 Task: Look for space in Iwo, Nigeria from 7th July, 2023 to 14th July, 2023 for 1 adult in price range Rs.6000 to Rs.14000. Place can be shared room with 1  bedroom having 1 bed and 1 bathroom. Property type can be house, flat, guest house, hotel. Amenities needed are: wifi. Booking option can be shelf check-in. Required host language is English.
Action: Mouse pressed left at (527, 131)
Screenshot: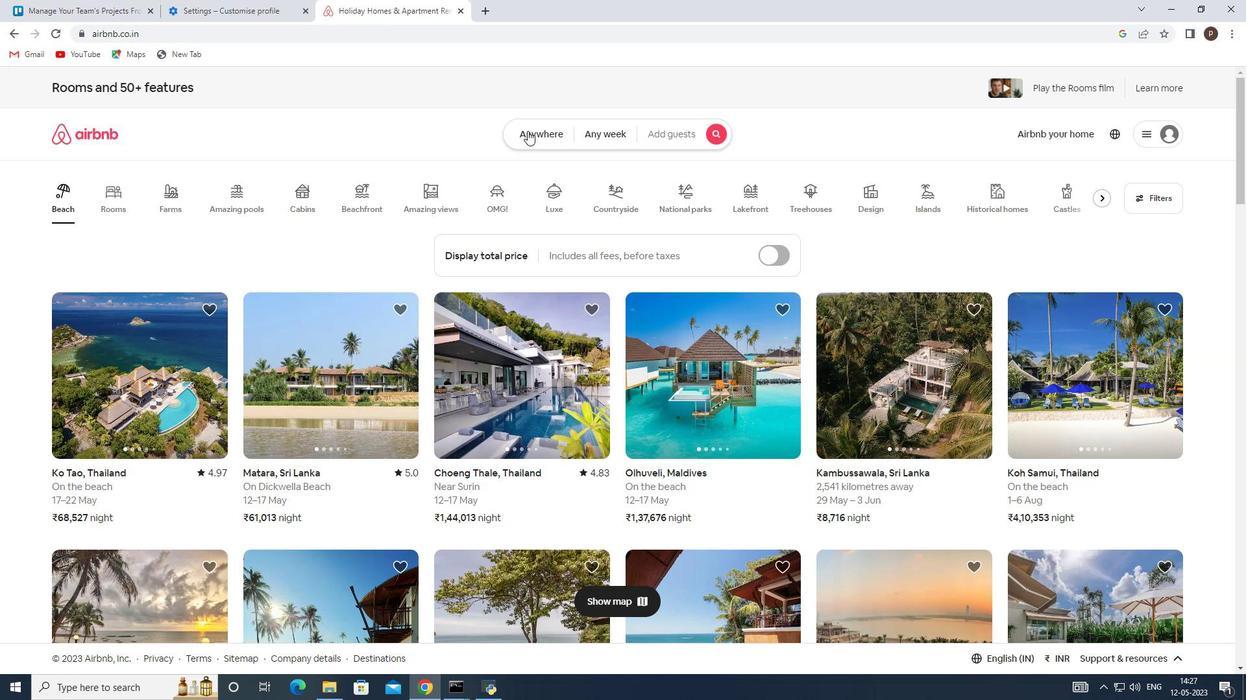 
Action: Mouse moved to (393, 186)
Screenshot: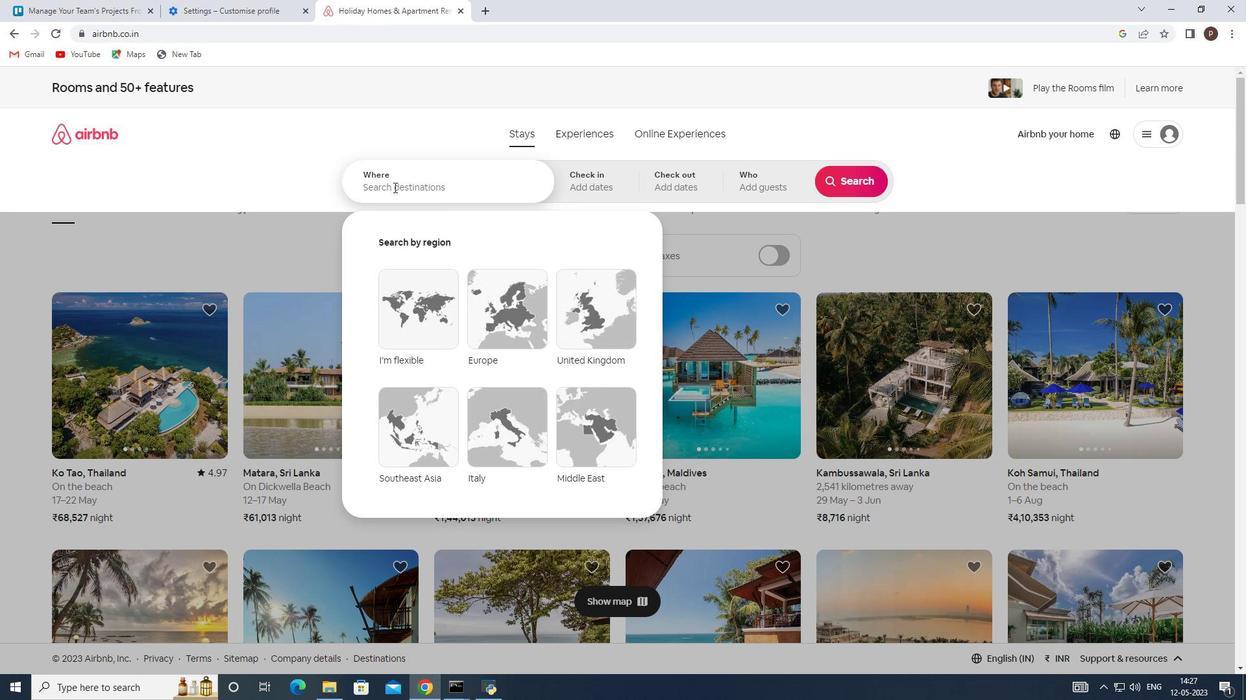 
Action: Mouse pressed left at (393, 186)
Screenshot: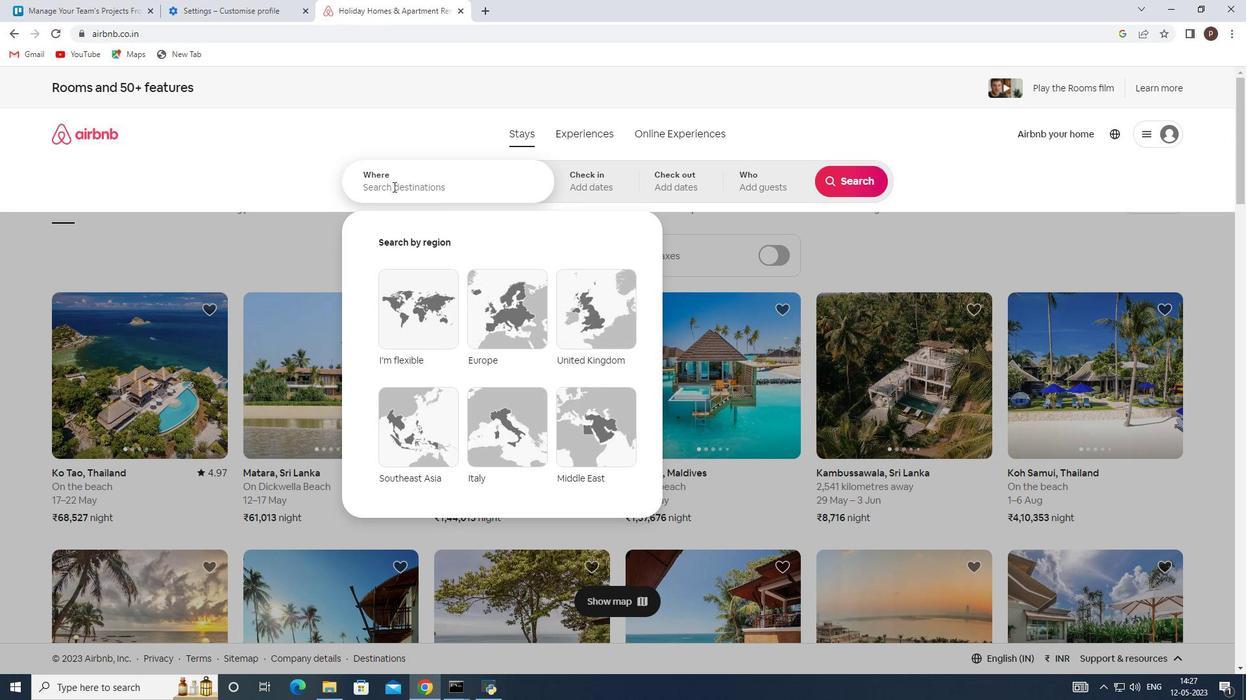 
Action: Key pressed <Key.caps_lock>I<Key.caps_lock>wo,<Key.space><Key.caps_lock>N<Key.caps_lock>igeria
Screenshot: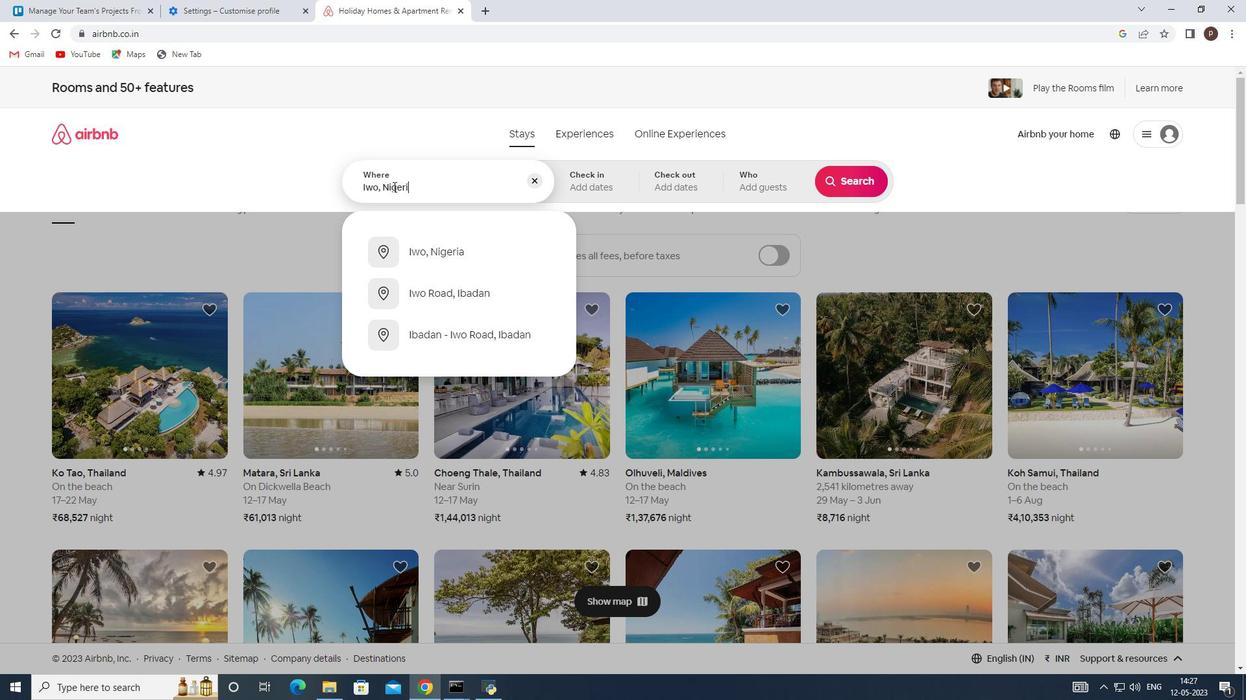
Action: Mouse moved to (451, 251)
Screenshot: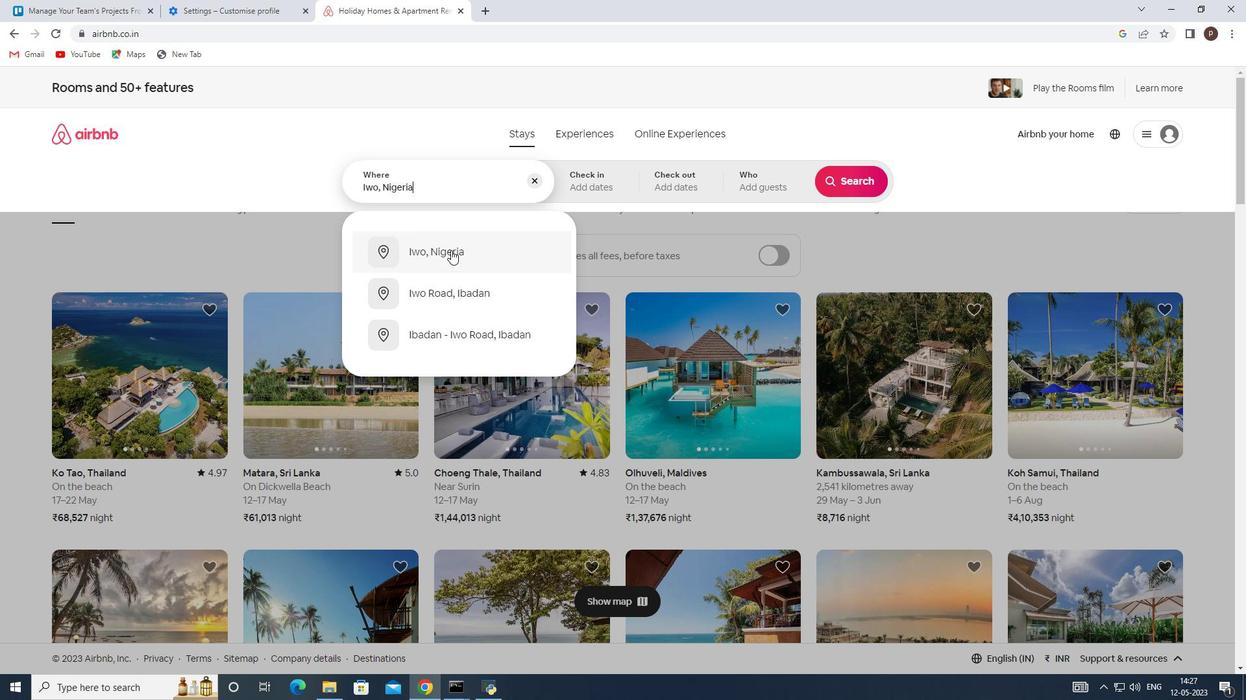 
Action: Mouse pressed left at (451, 251)
Screenshot: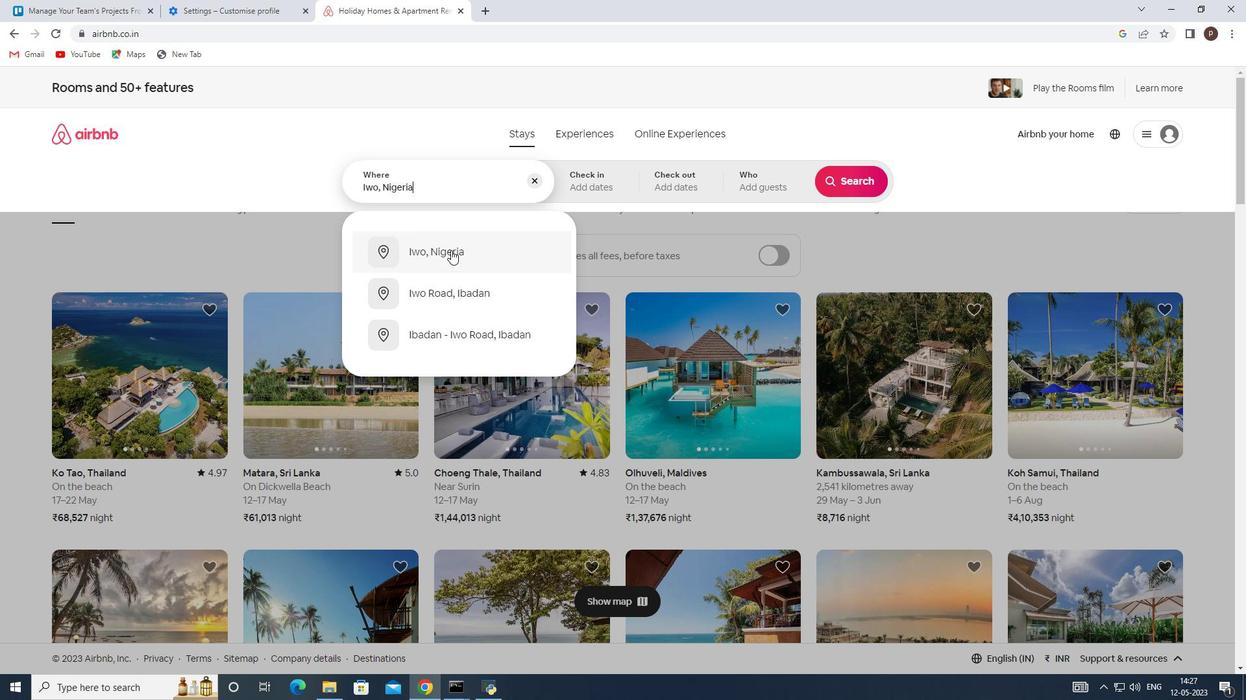 
Action: Mouse moved to (850, 286)
Screenshot: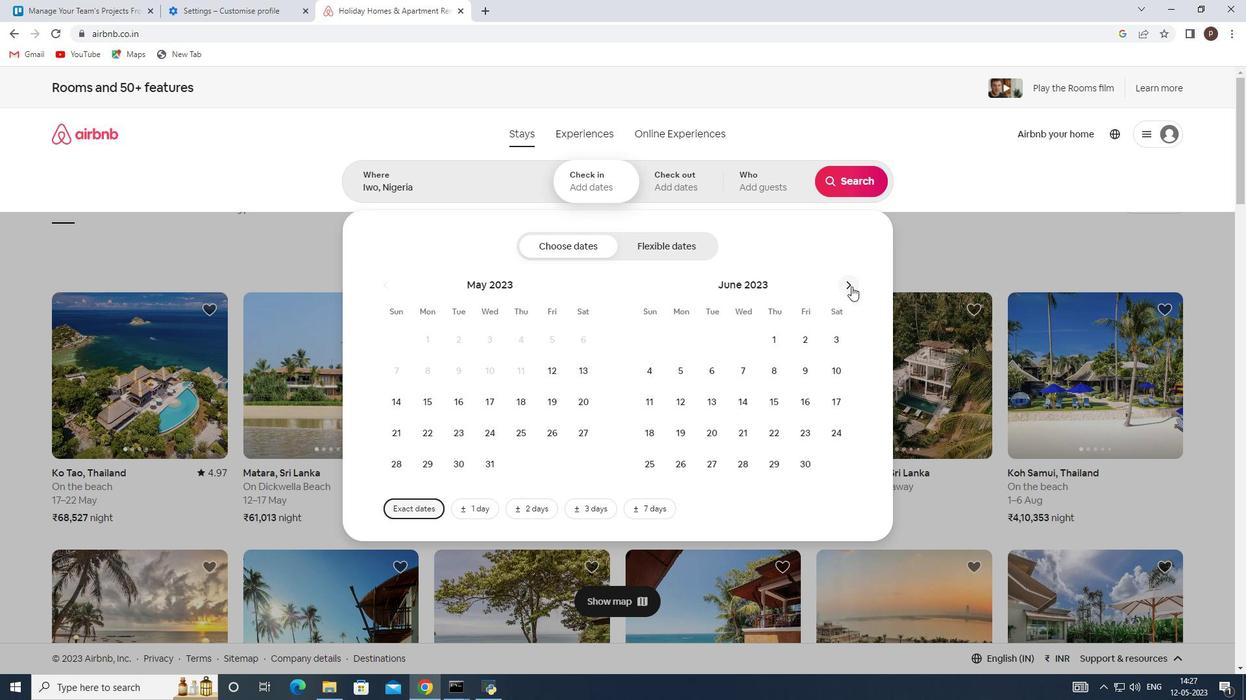 
Action: Mouse pressed left at (850, 286)
Screenshot: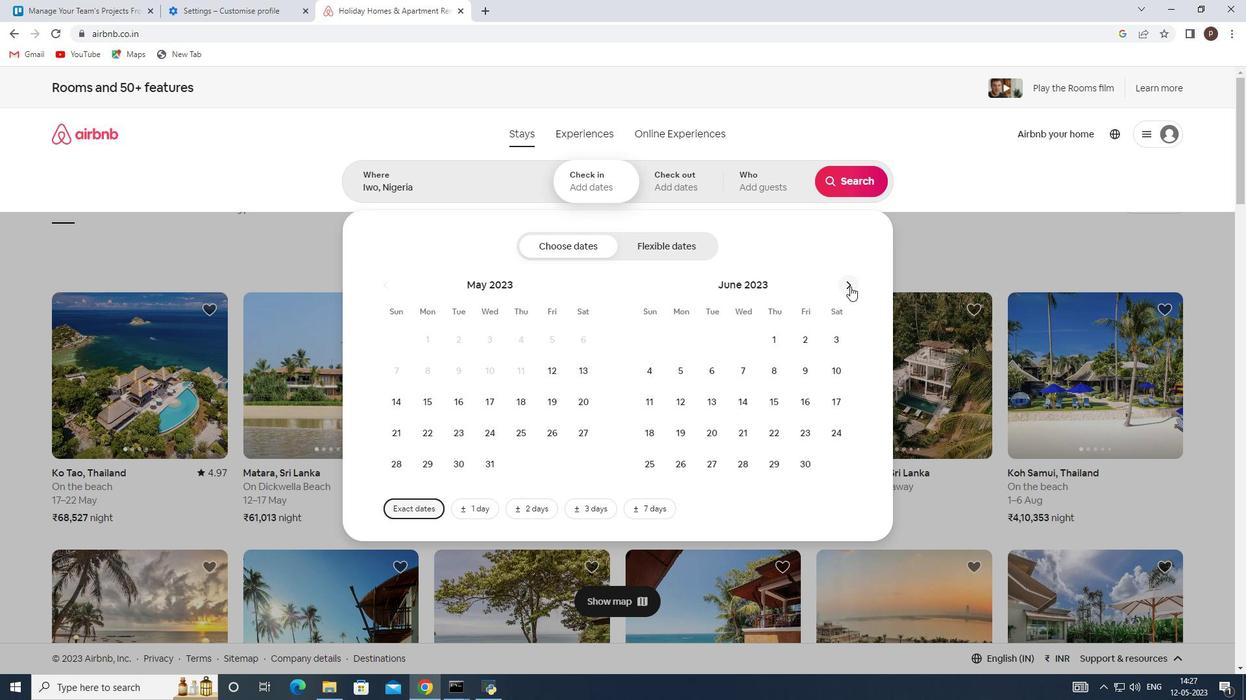 
Action: Mouse moved to (808, 365)
Screenshot: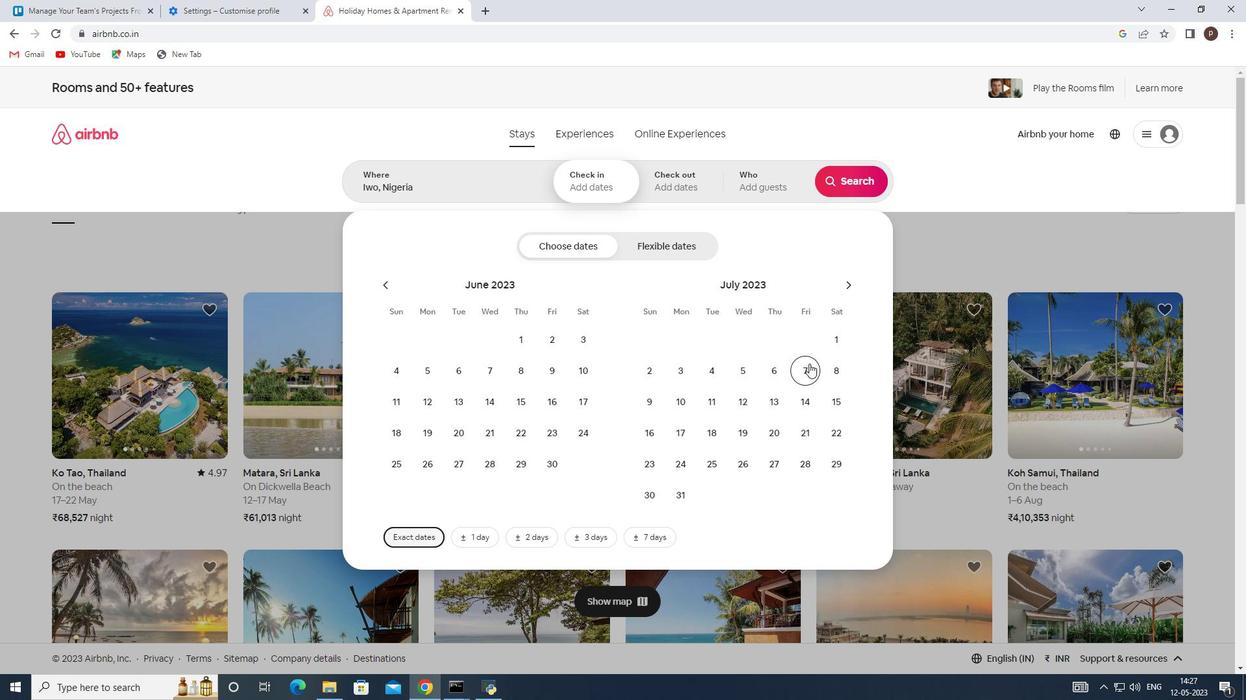 
Action: Mouse pressed left at (808, 365)
Screenshot: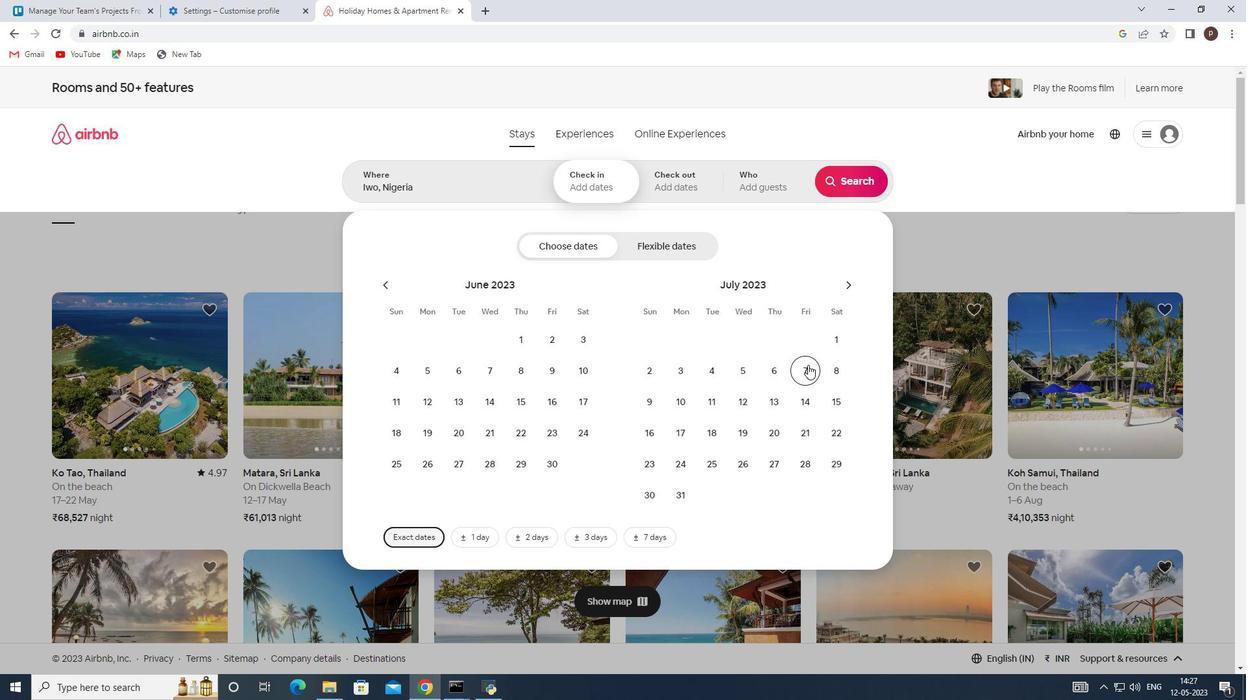 
Action: Mouse moved to (809, 398)
Screenshot: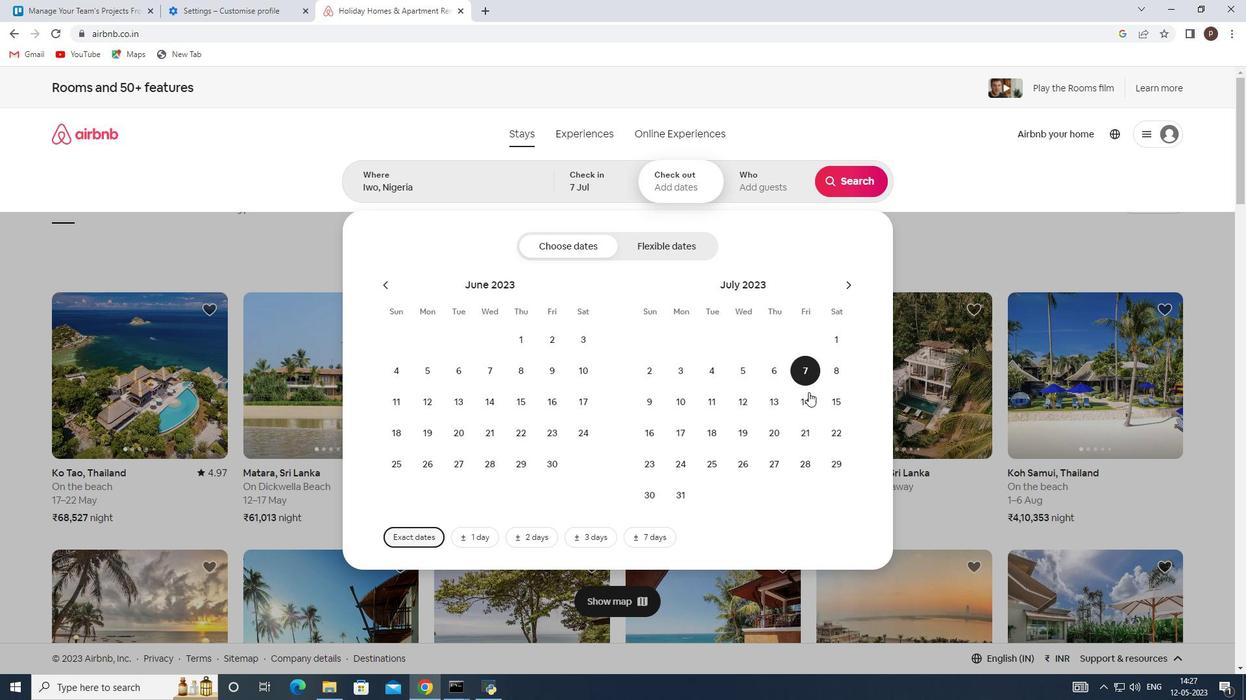 
Action: Mouse pressed left at (809, 398)
Screenshot: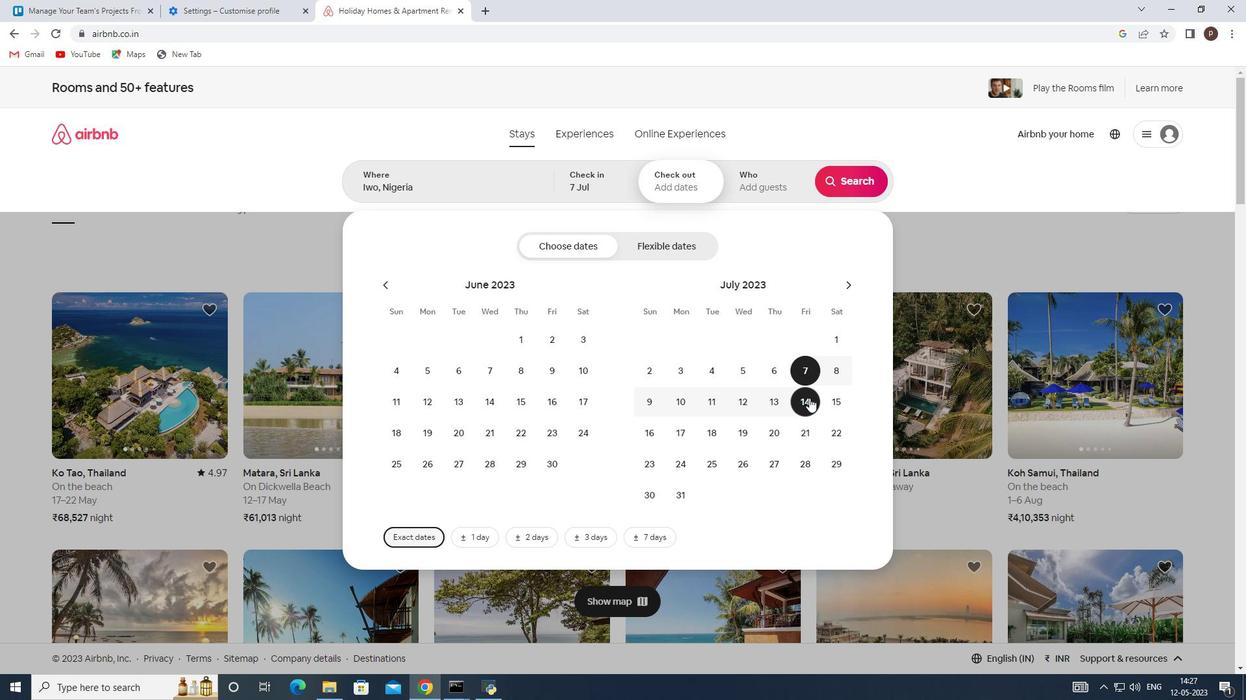 
Action: Mouse moved to (761, 190)
Screenshot: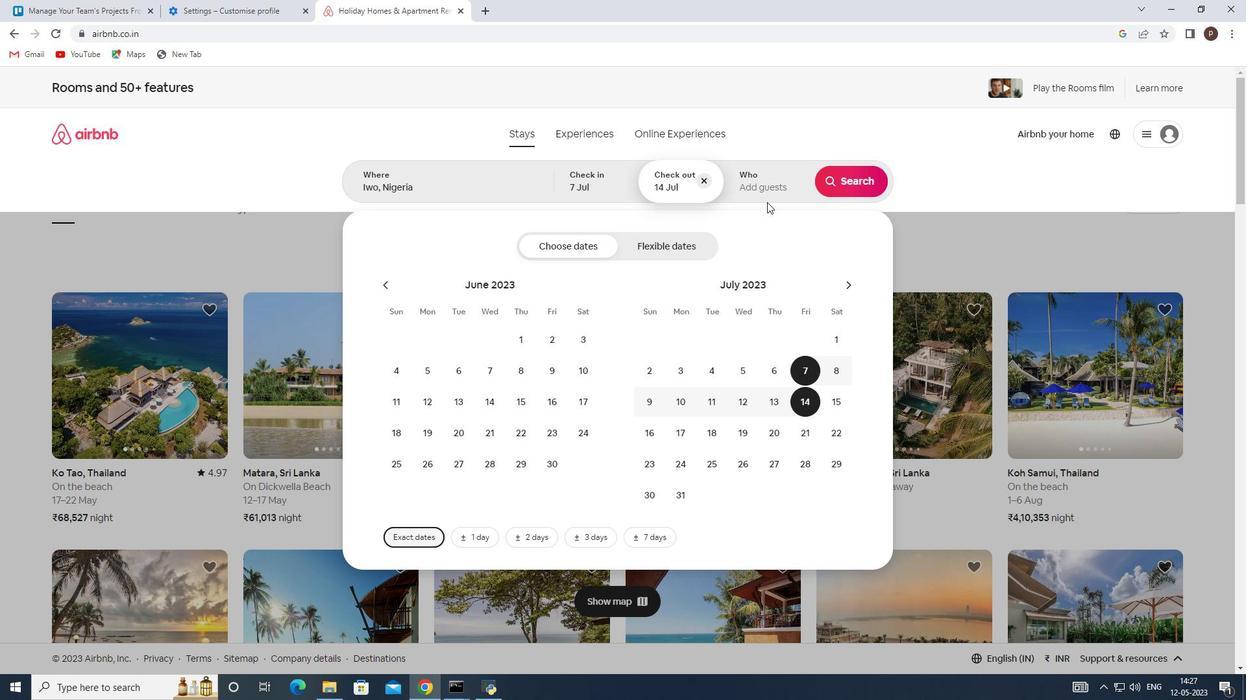 
Action: Mouse pressed left at (761, 190)
Screenshot: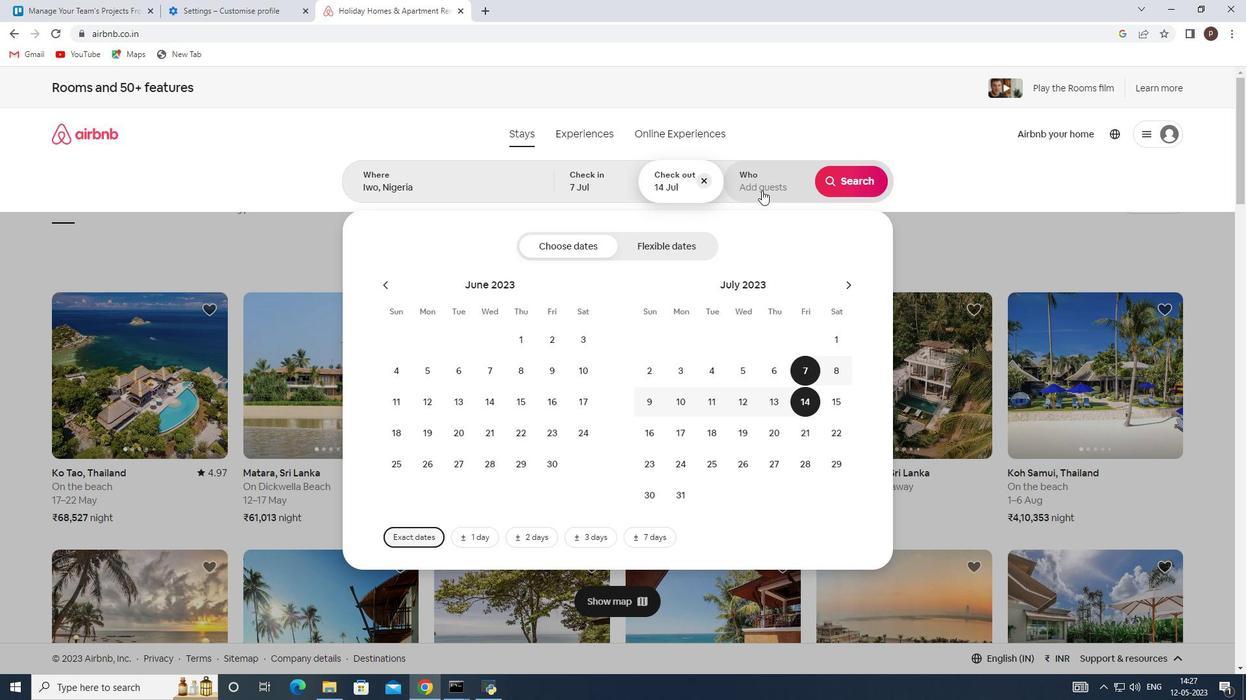 
Action: Mouse moved to (858, 250)
Screenshot: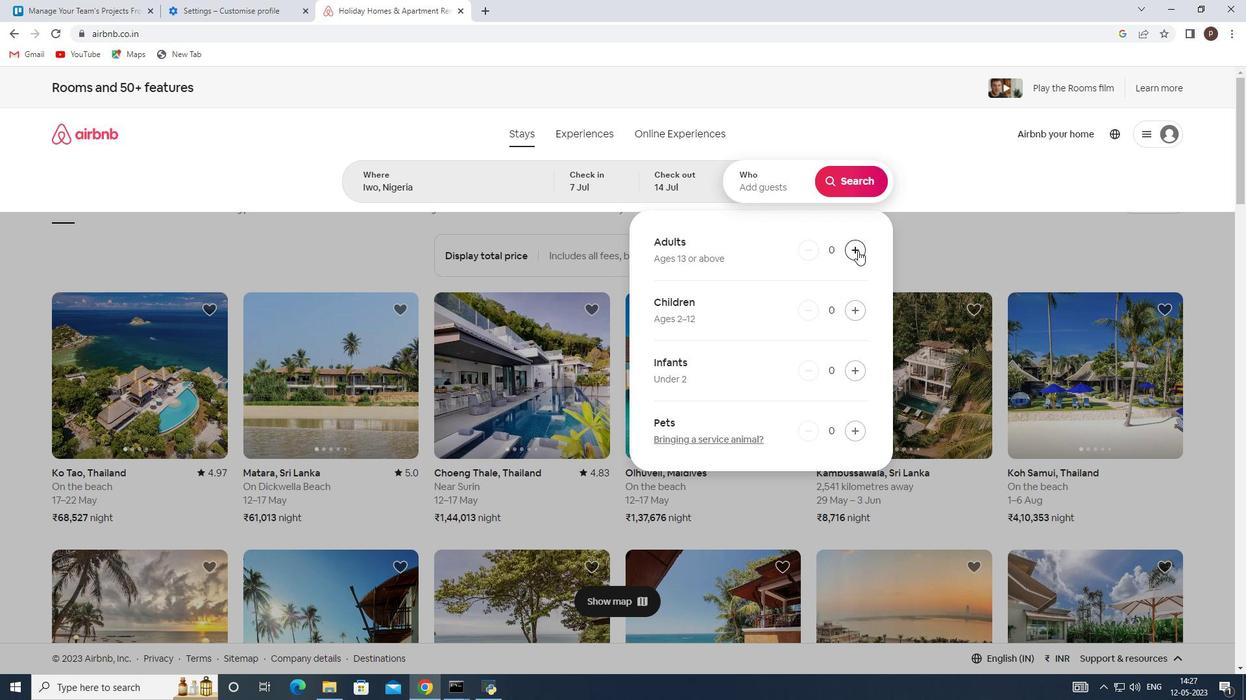
Action: Mouse pressed left at (858, 250)
Screenshot: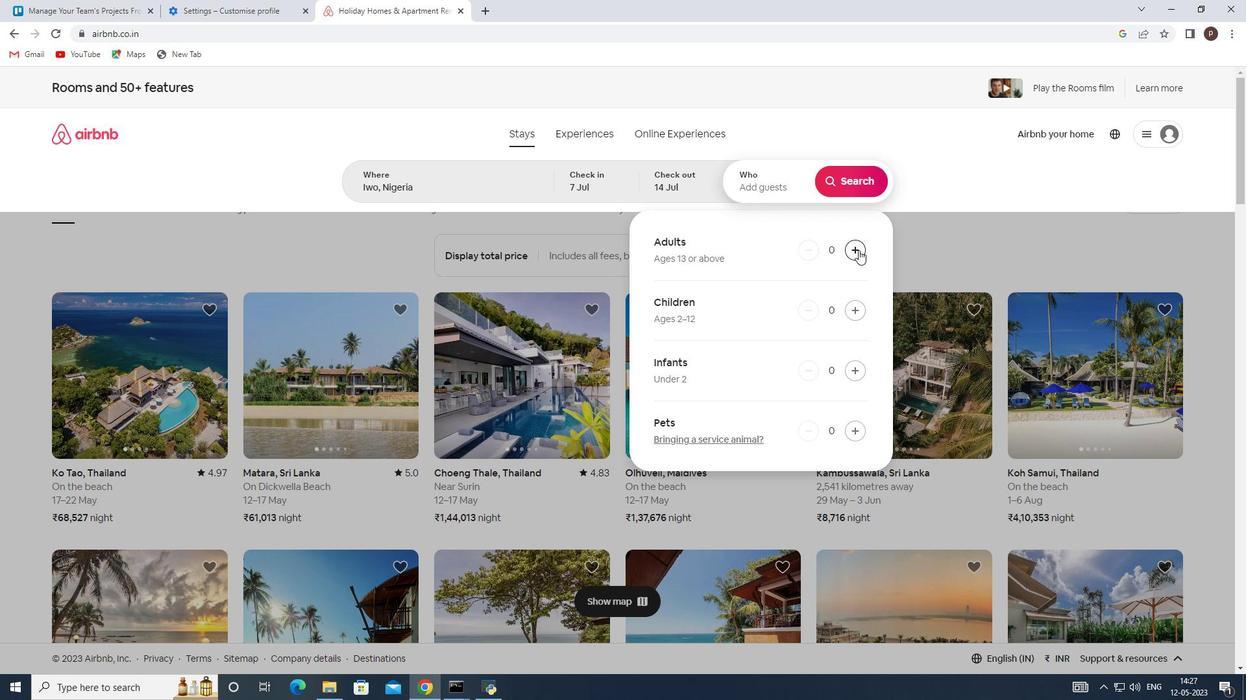 
Action: Mouse moved to (847, 176)
Screenshot: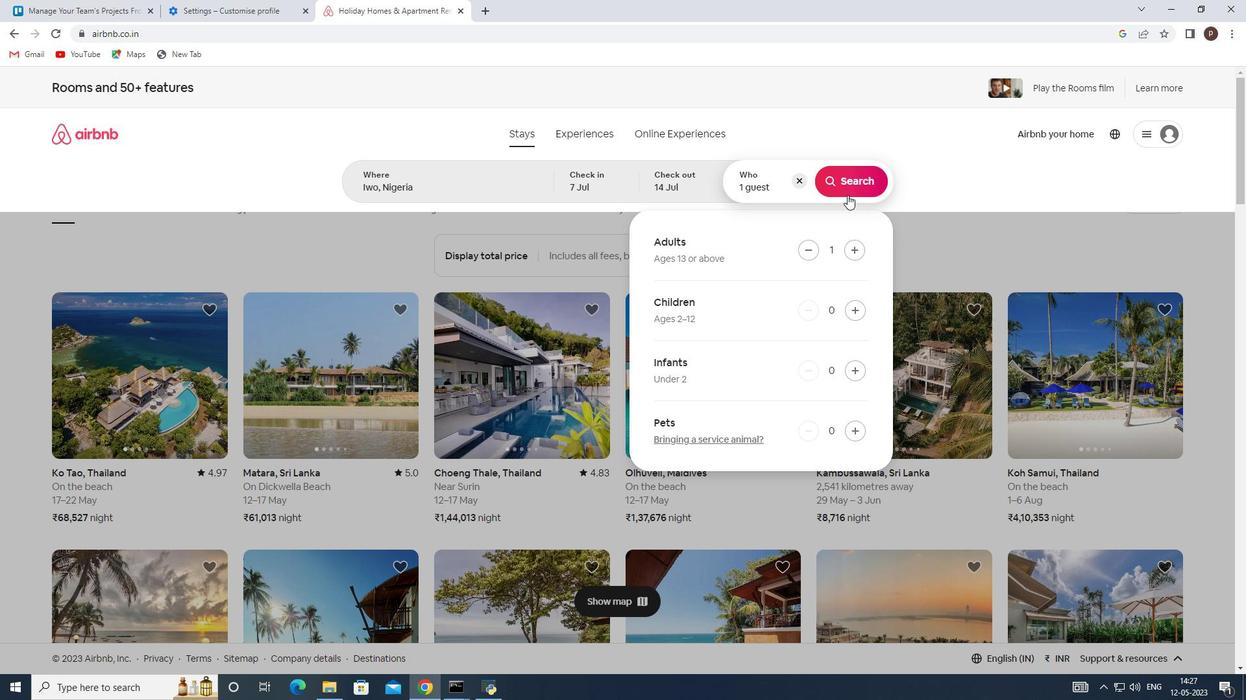 
Action: Mouse pressed left at (847, 176)
Screenshot: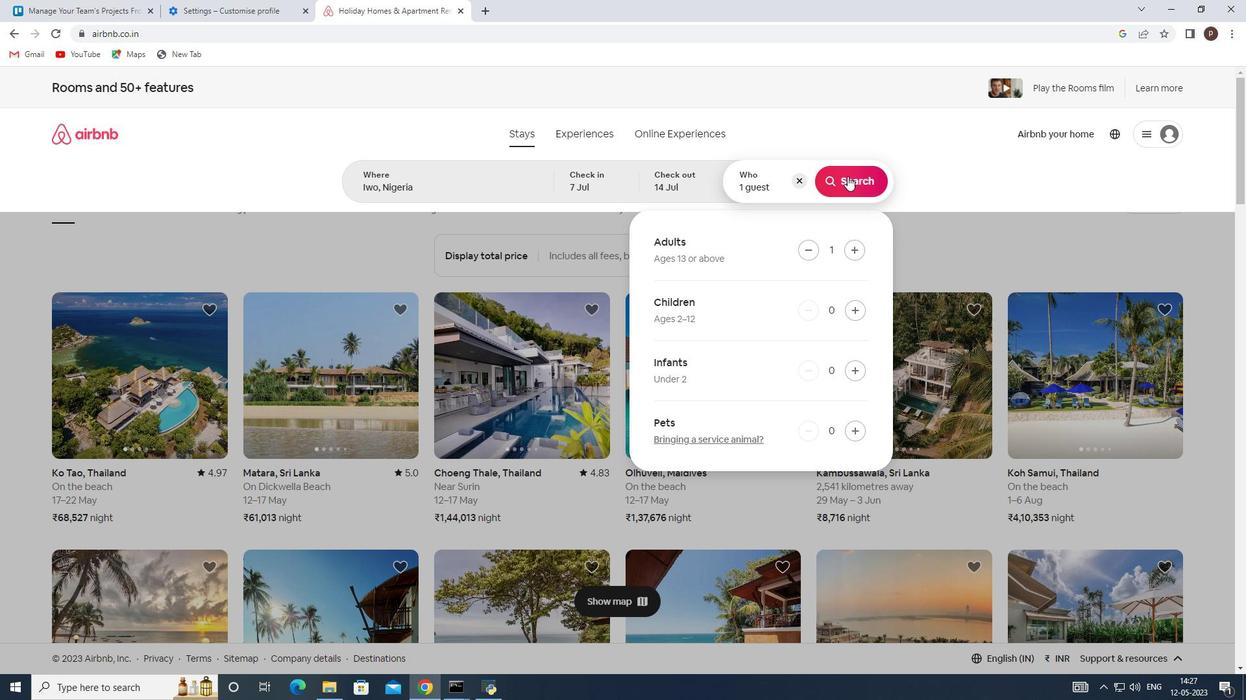 
Action: Mouse moved to (1176, 142)
Screenshot: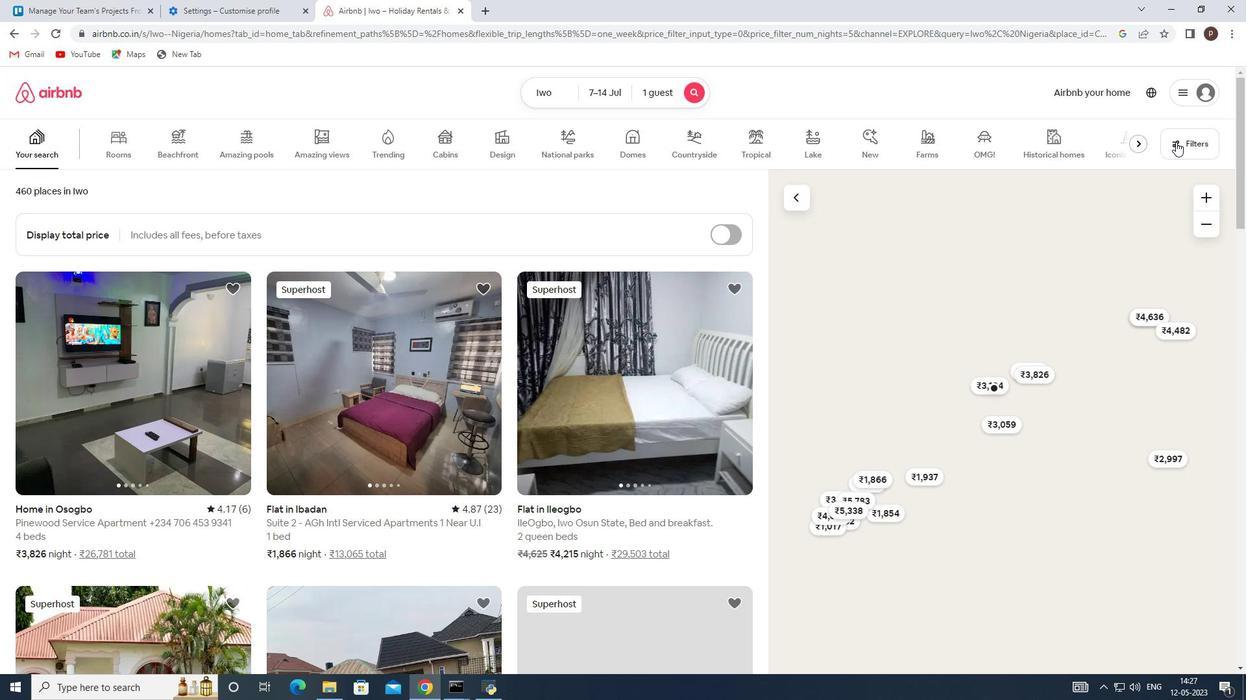 
Action: Mouse pressed left at (1176, 142)
Screenshot: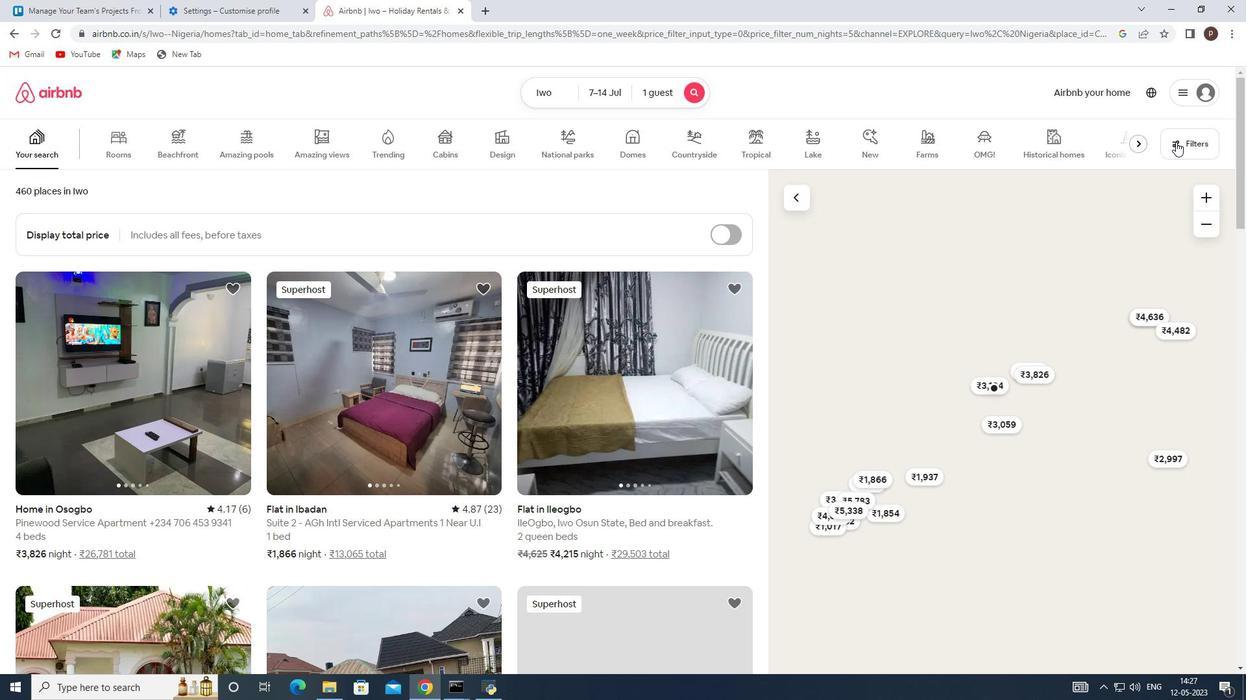 
Action: Mouse moved to (427, 466)
Screenshot: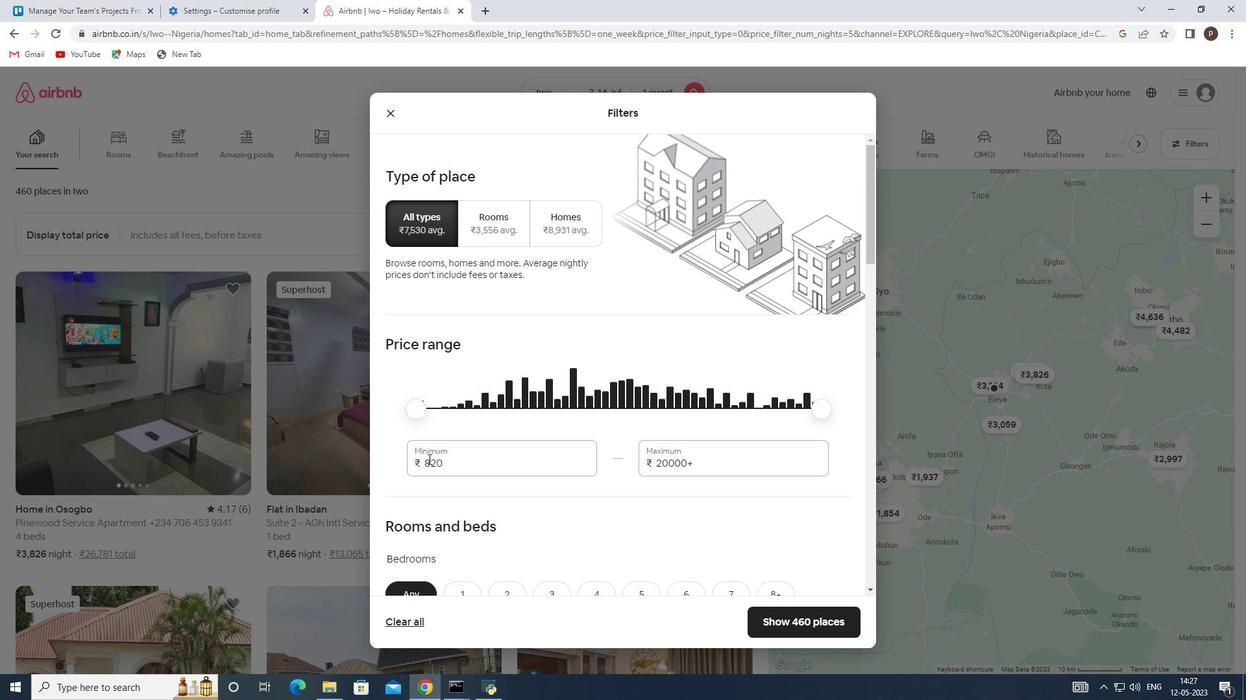 
Action: Mouse pressed left at (427, 466)
Screenshot: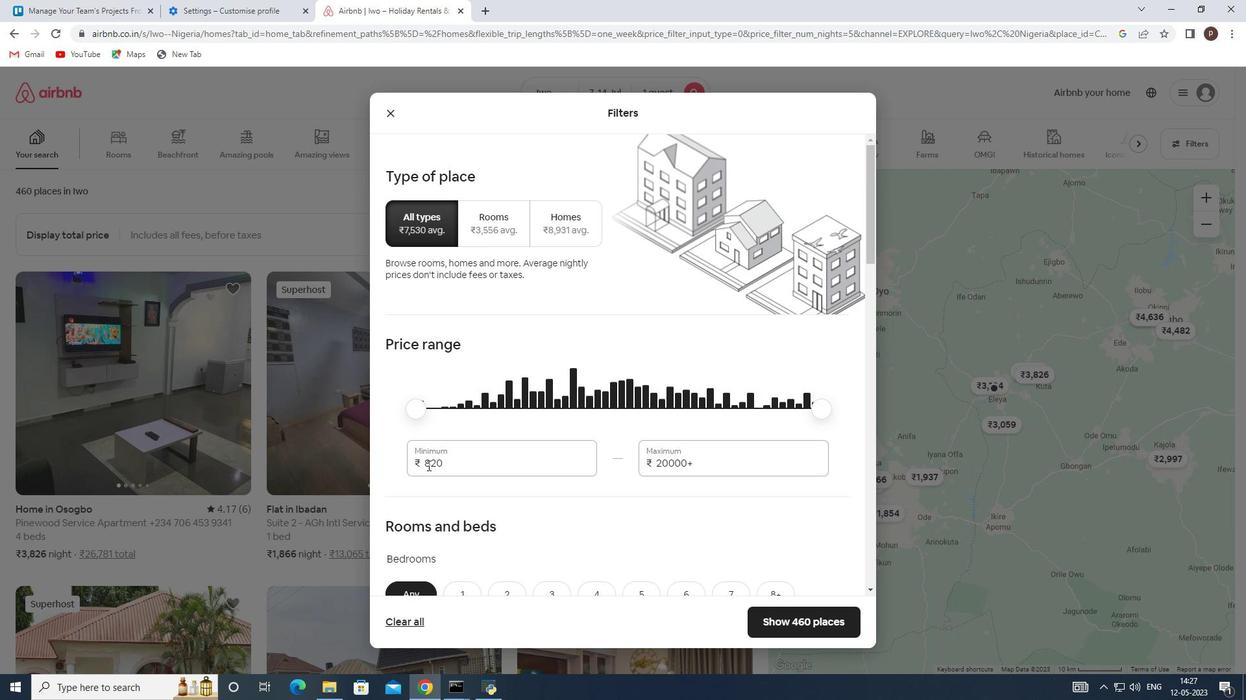 
Action: Mouse pressed left at (427, 466)
Screenshot: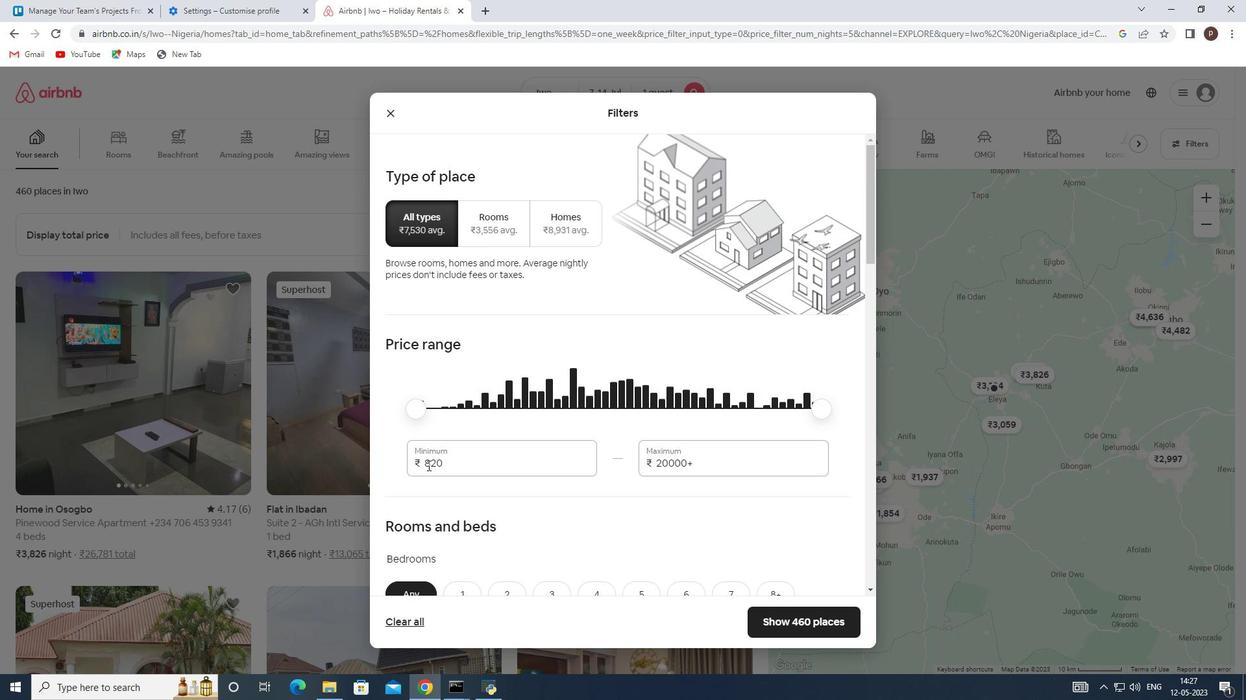 
Action: Key pressed 6000<Key.tab>14000
Screenshot: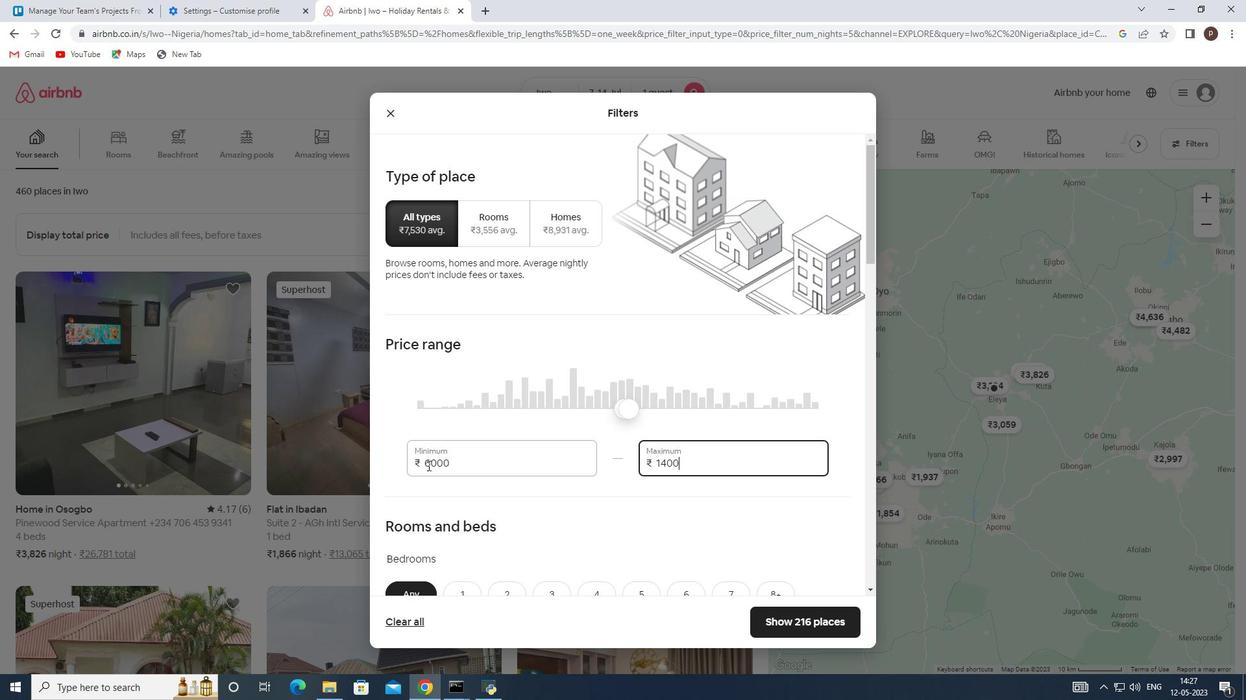 
Action: Mouse scrolled (427, 465) with delta (0, 0)
Screenshot: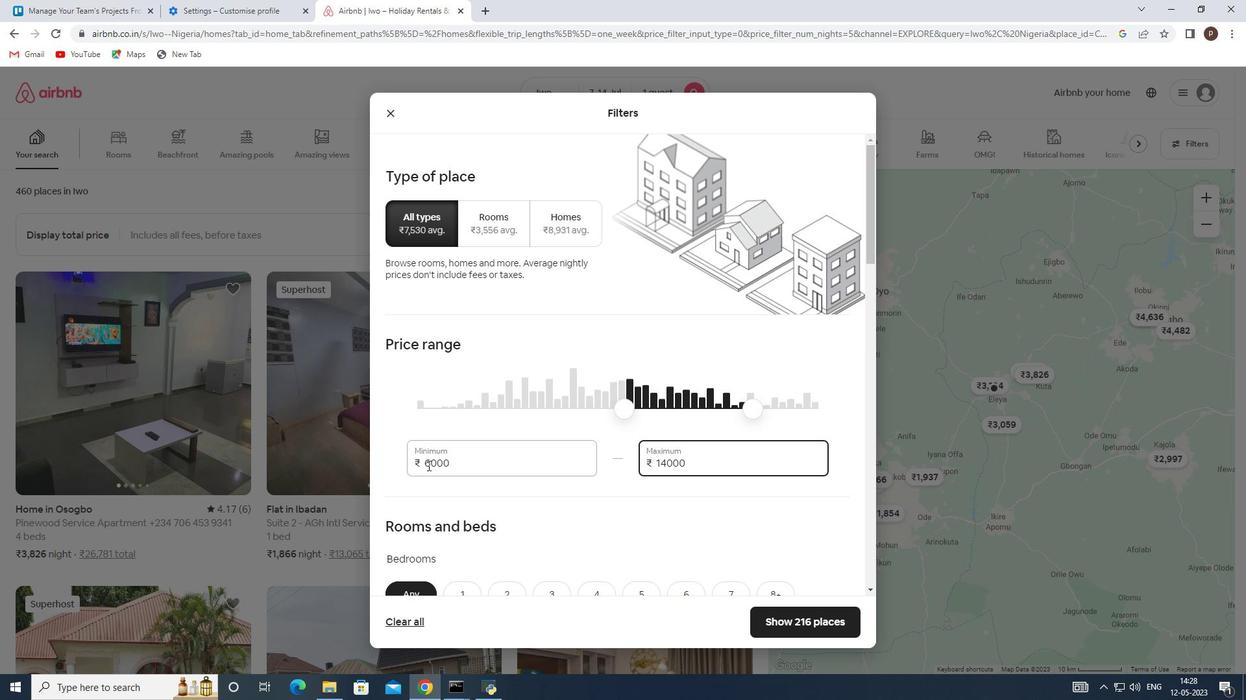 
Action: Mouse moved to (438, 474)
Screenshot: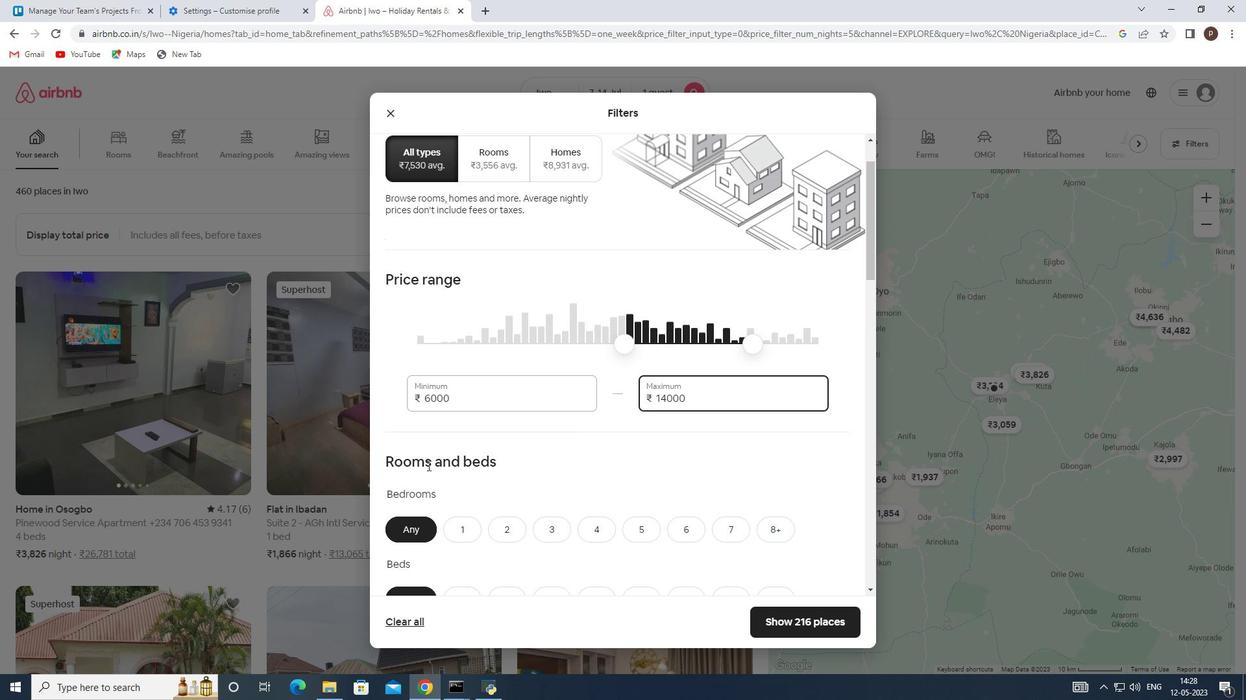 
Action: Mouse scrolled (438, 473) with delta (0, 0)
Screenshot: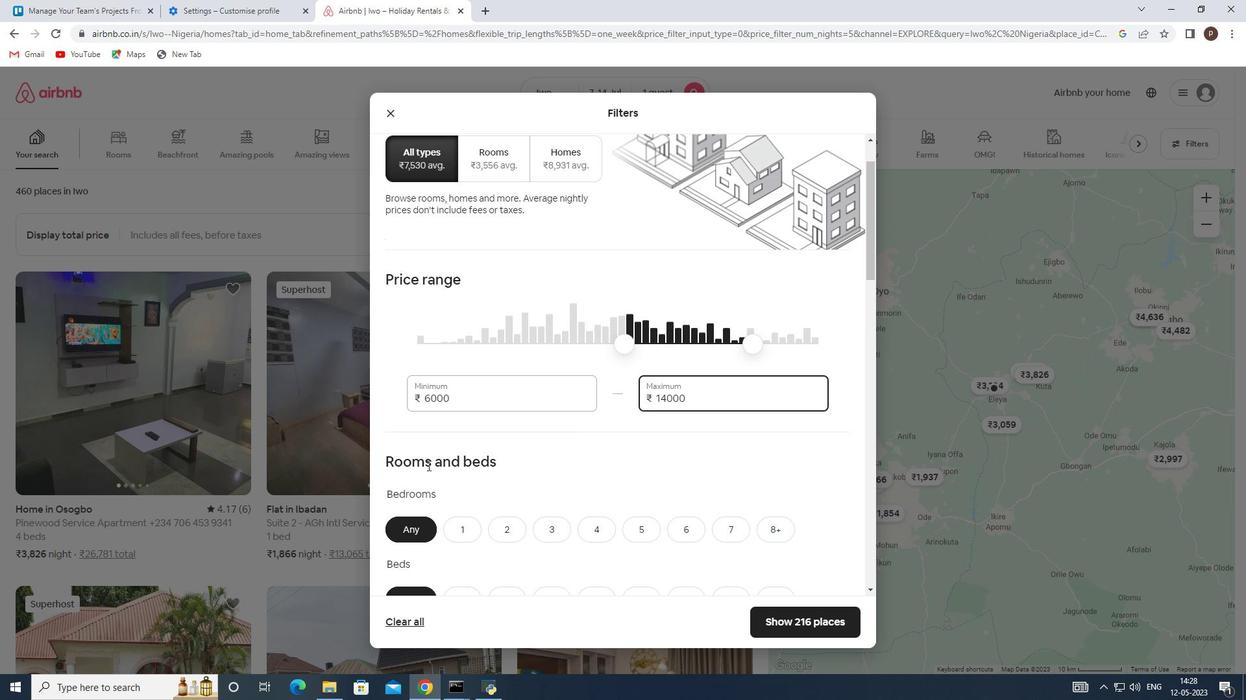 
Action: Mouse scrolled (438, 473) with delta (0, 0)
Screenshot: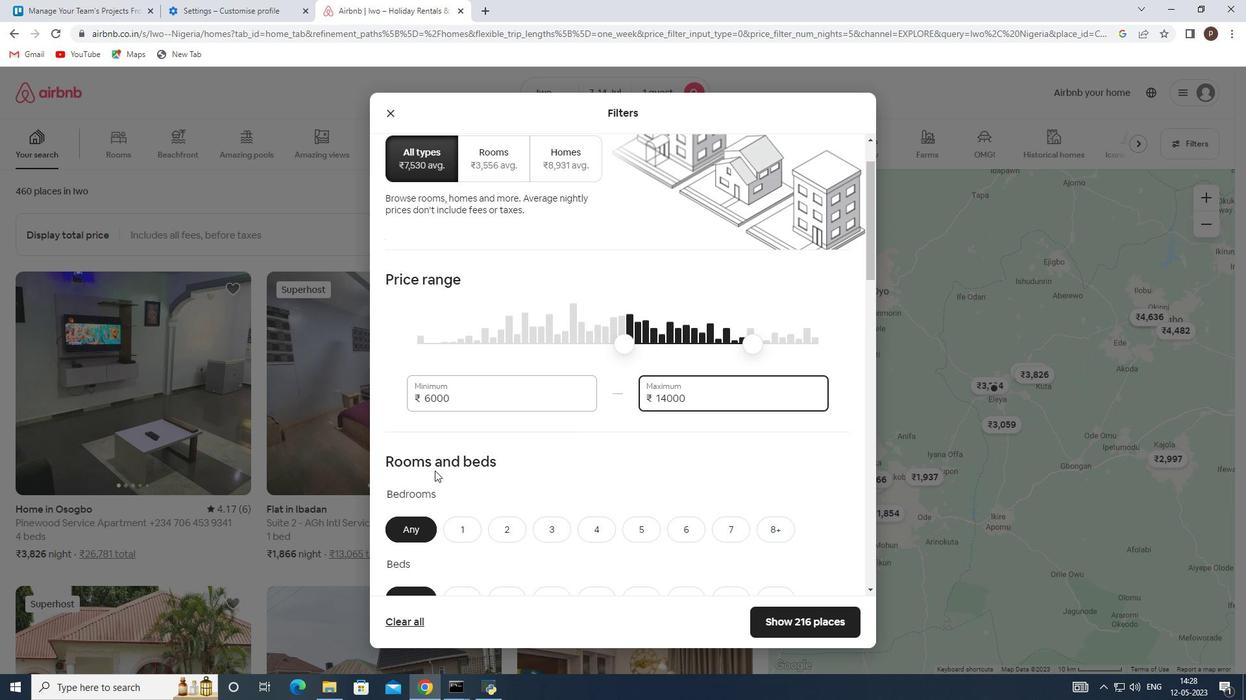 
Action: Mouse scrolled (438, 473) with delta (0, 0)
Screenshot: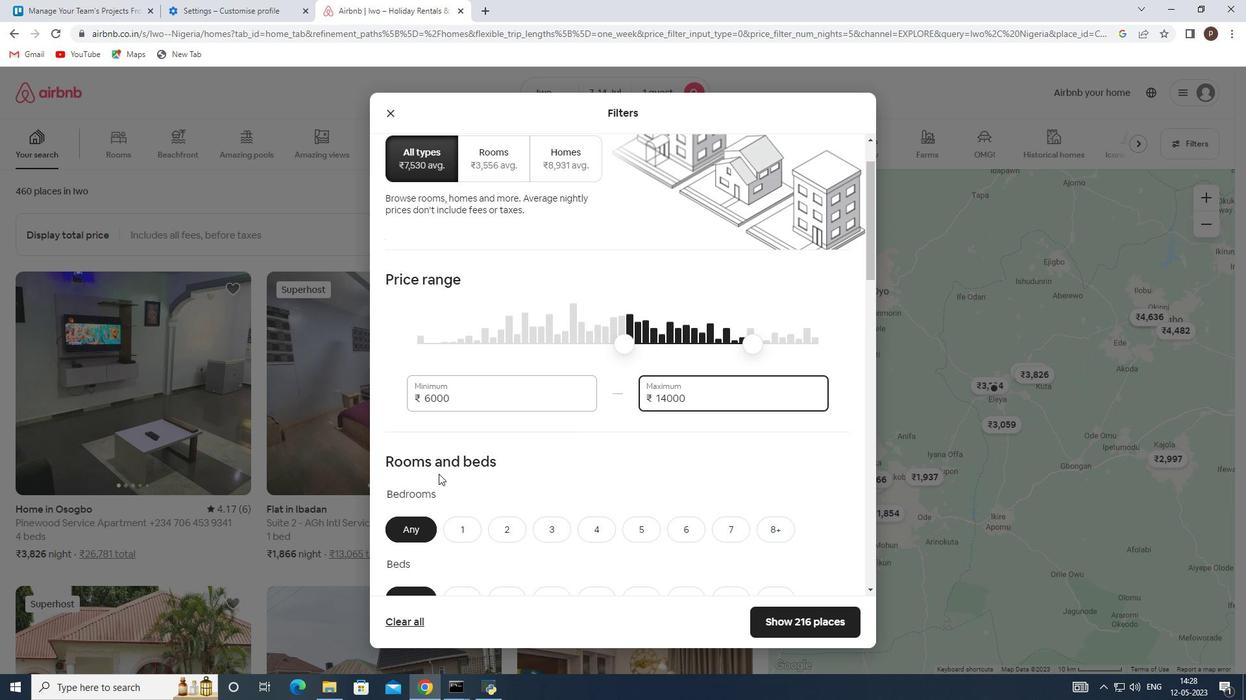 
Action: Mouse moved to (465, 340)
Screenshot: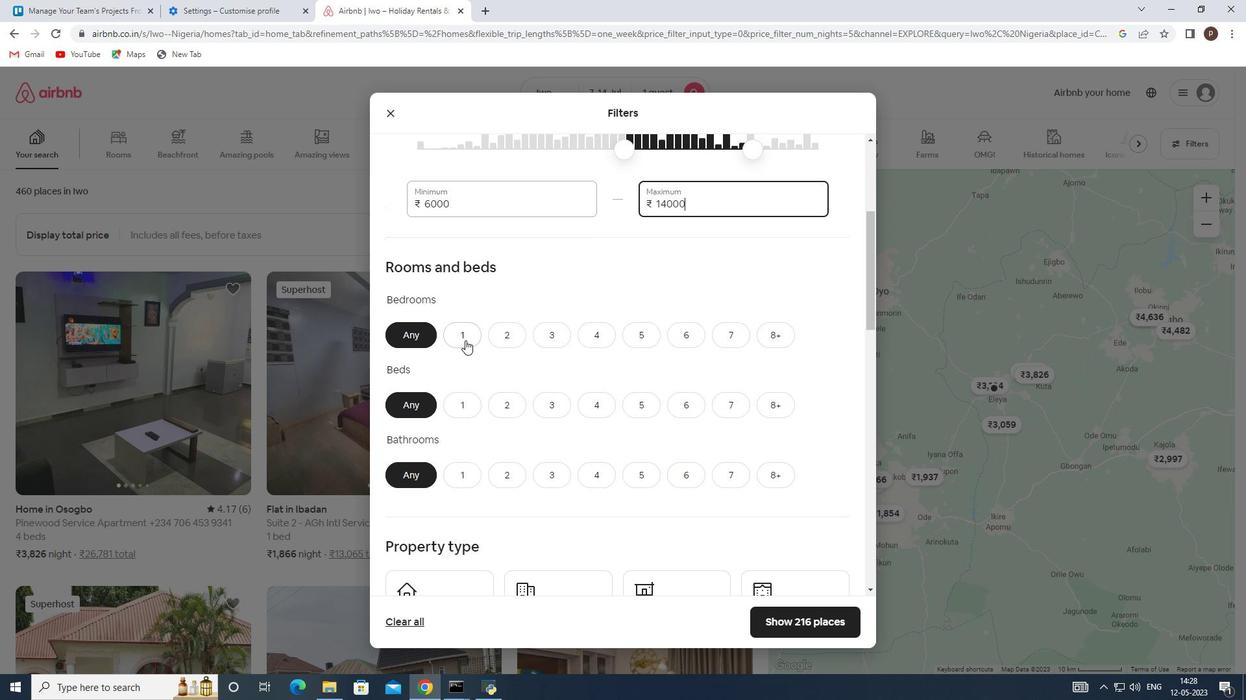 
Action: Mouse pressed left at (465, 340)
Screenshot: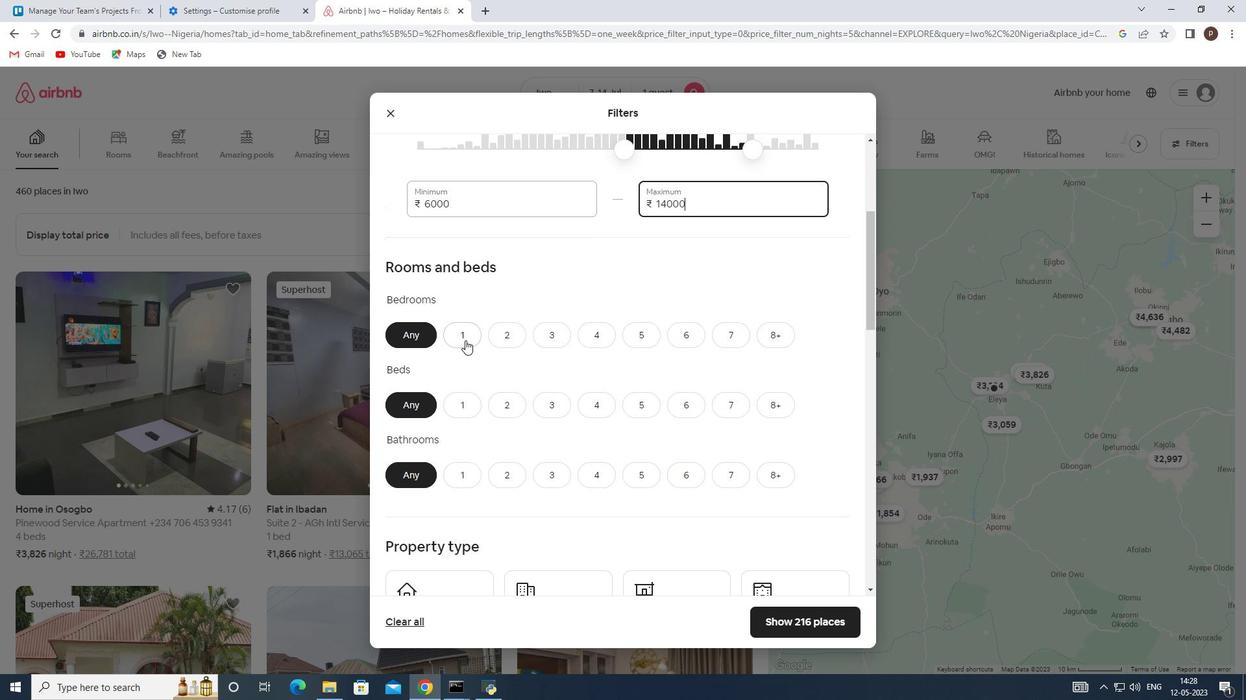 
Action: Mouse moved to (465, 397)
Screenshot: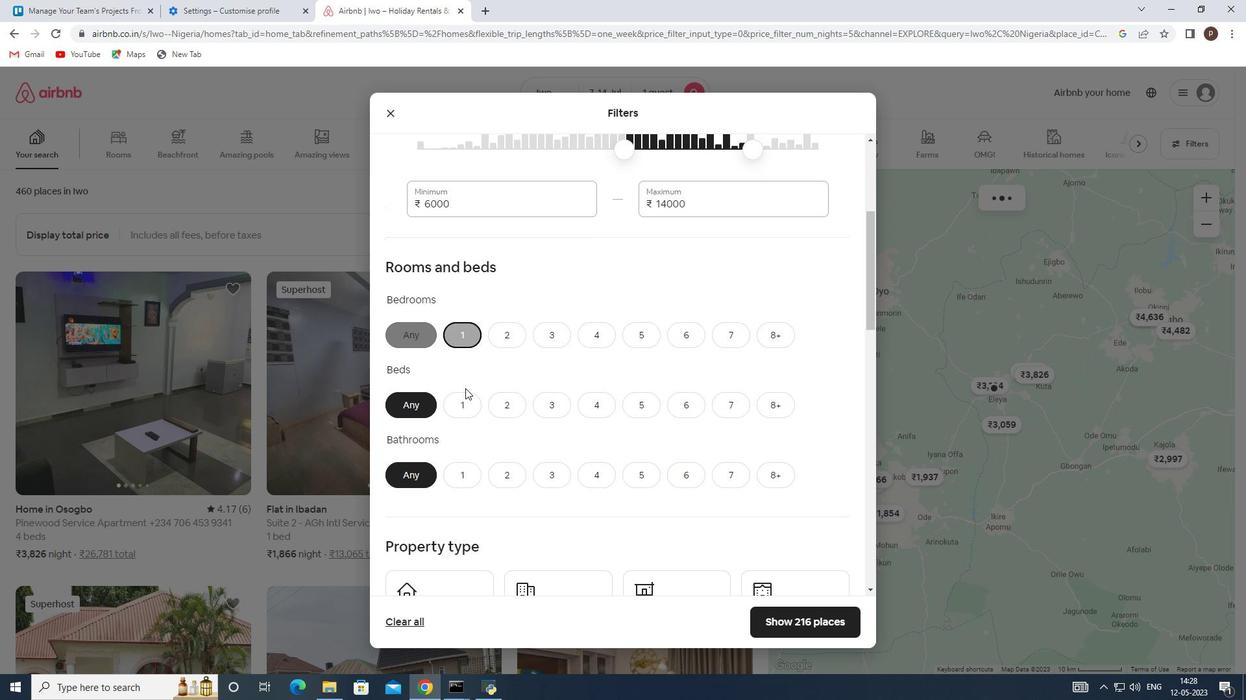 
Action: Mouse pressed left at (465, 397)
Screenshot: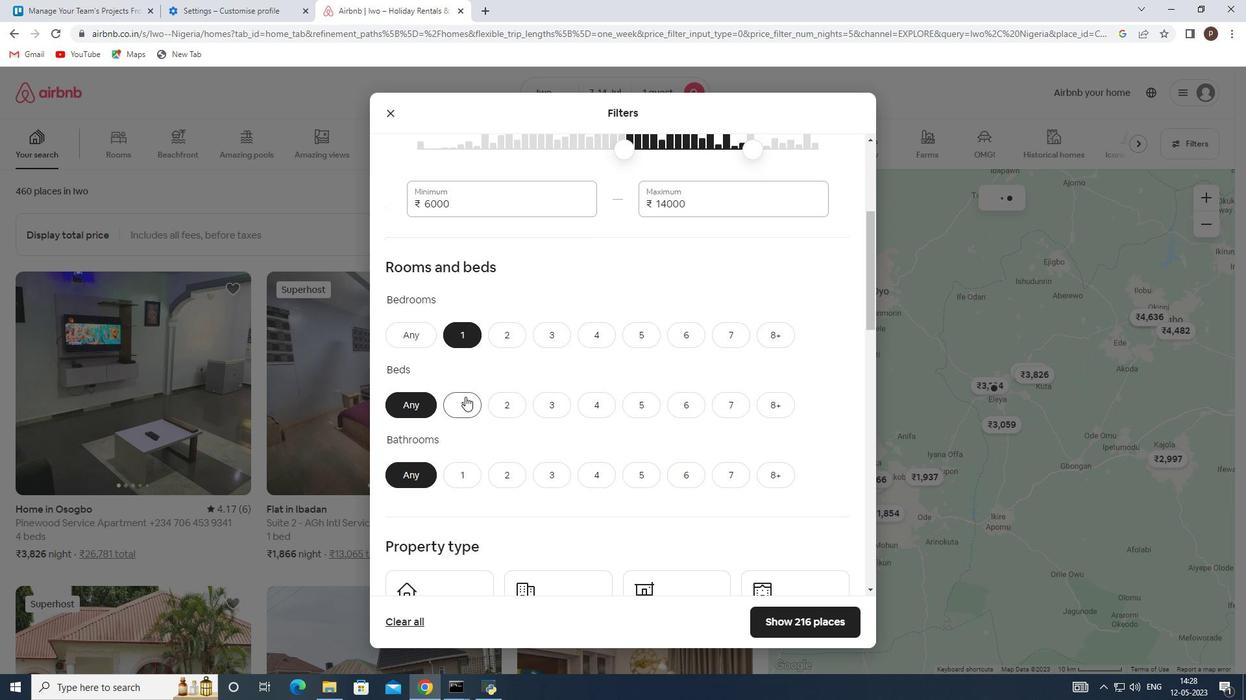 
Action: Mouse moved to (462, 480)
Screenshot: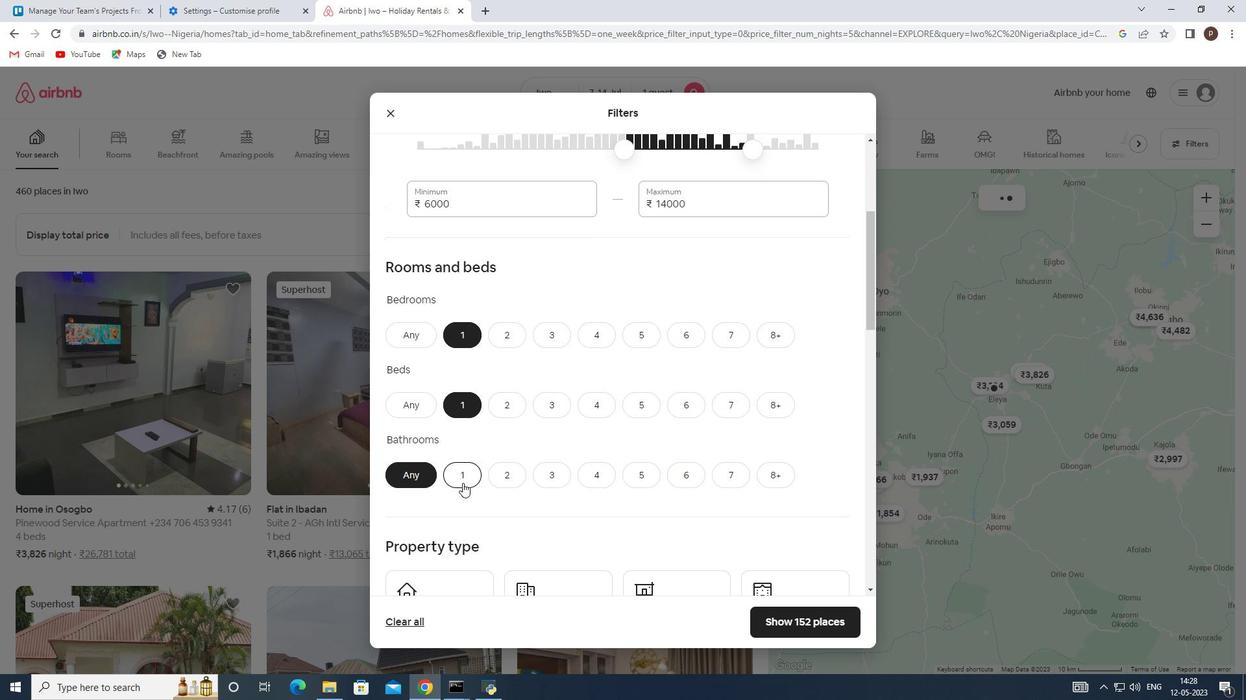 
Action: Mouse pressed left at (462, 480)
Screenshot: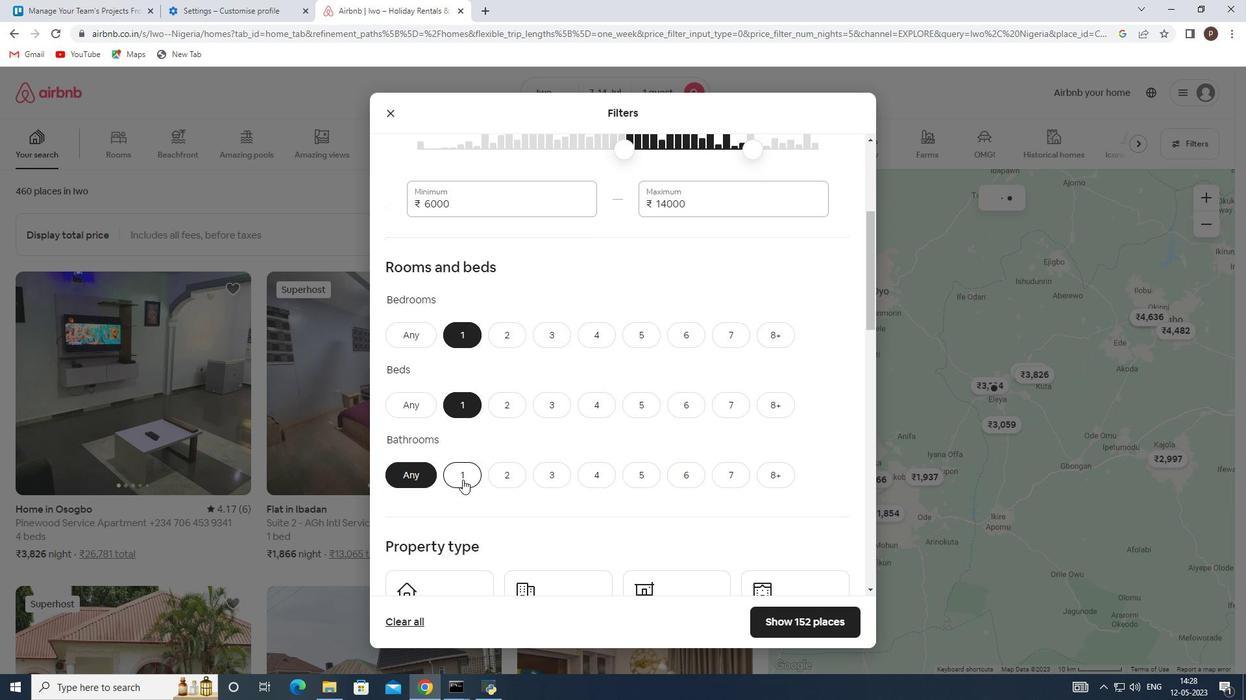 
Action: Mouse moved to (462, 478)
Screenshot: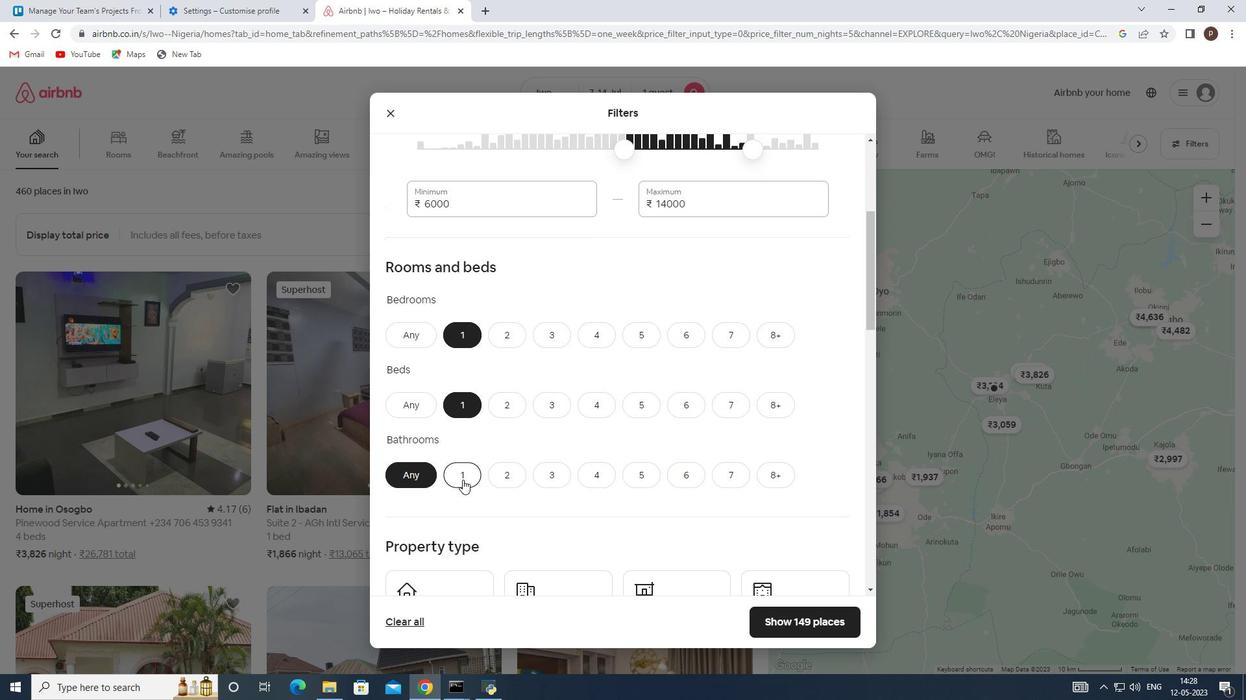 
Action: Mouse scrolled (462, 478) with delta (0, 0)
Screenshot: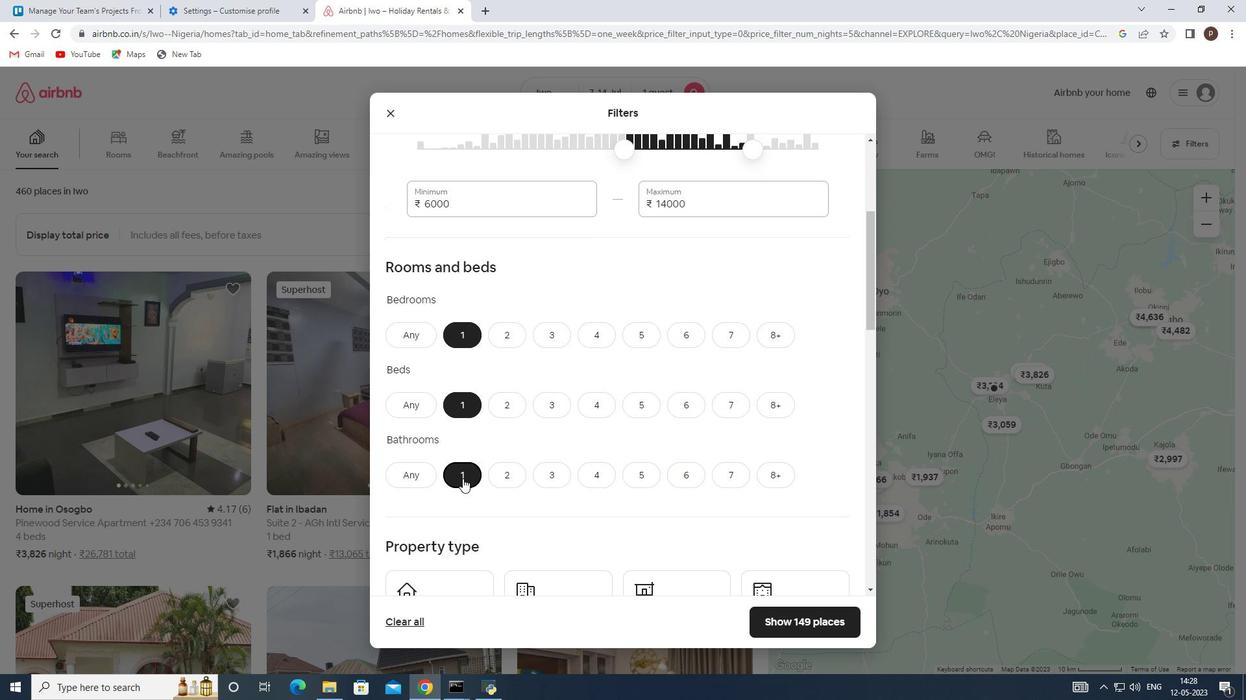 
Action: Mouse scrolled (462, 478) with delta (0, 0)
Screenshot: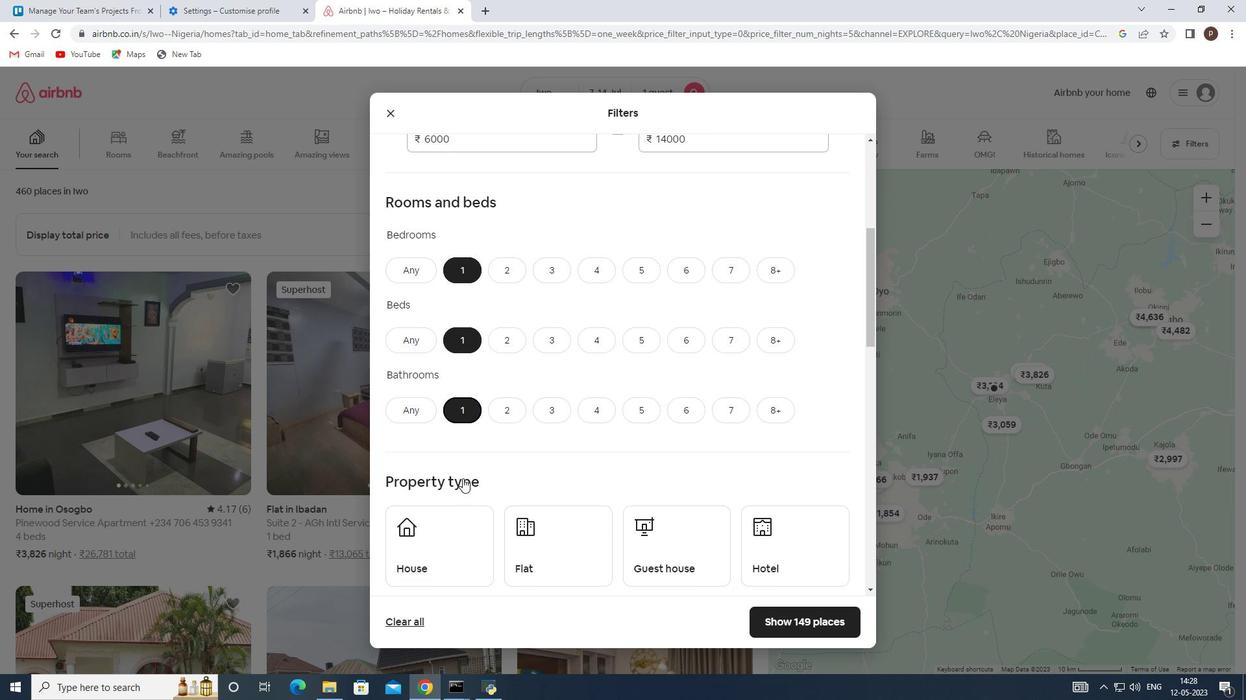 
Action: Mouse moved to (458, 510)
Screenshot: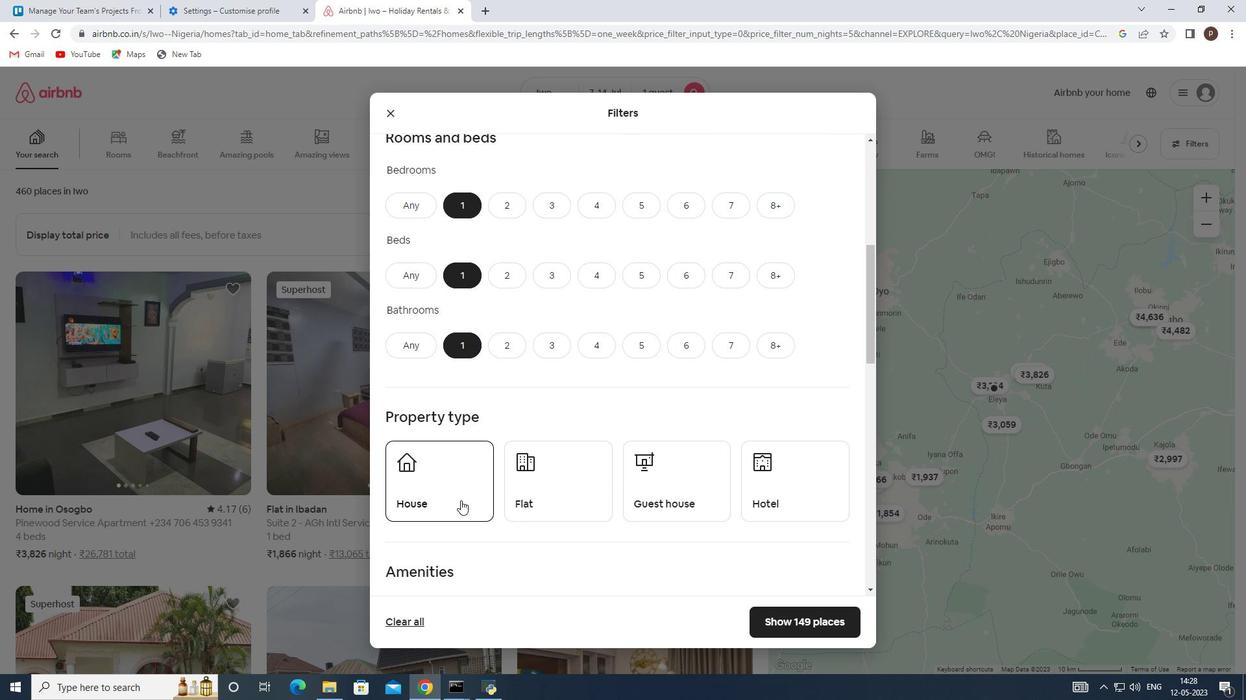 
Action: Mouse pressed left at (458, 510)
Screenshot: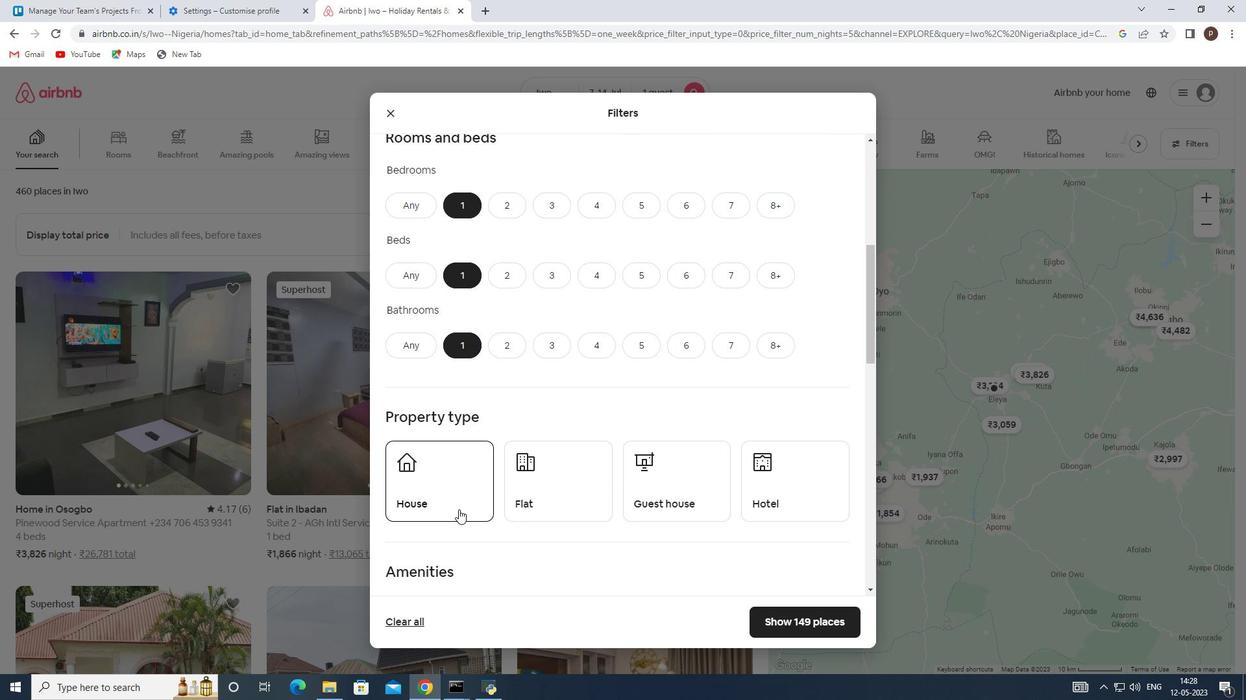 
Action: Mouse moved to (535, 493)
Screenshot: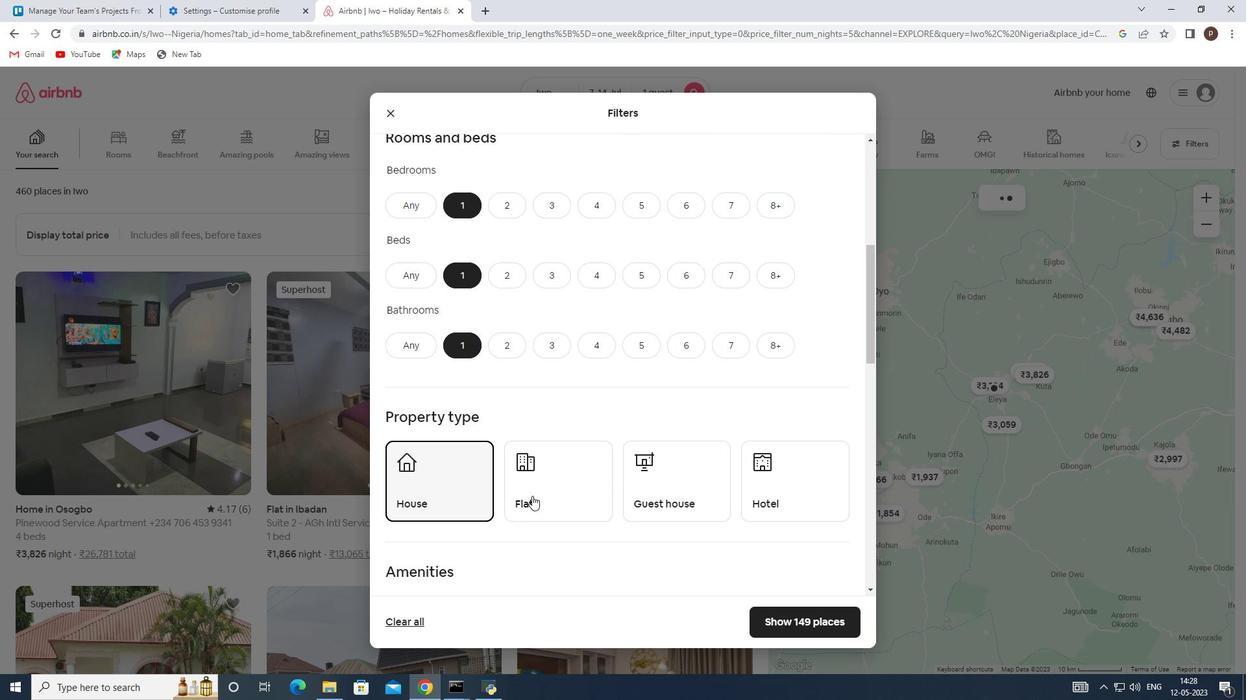 
Action: Mouse pressed left at (535, 493)
Screenshot: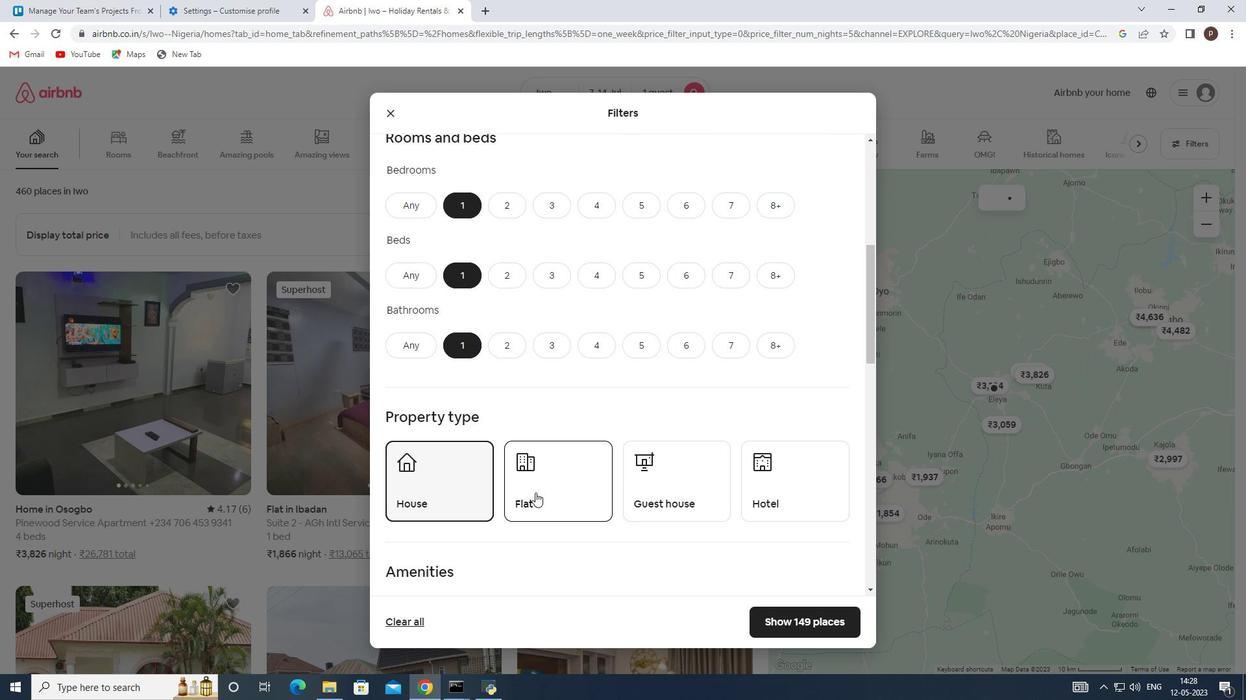 
Action: Mouse moved to (675, 480)
Screenshot: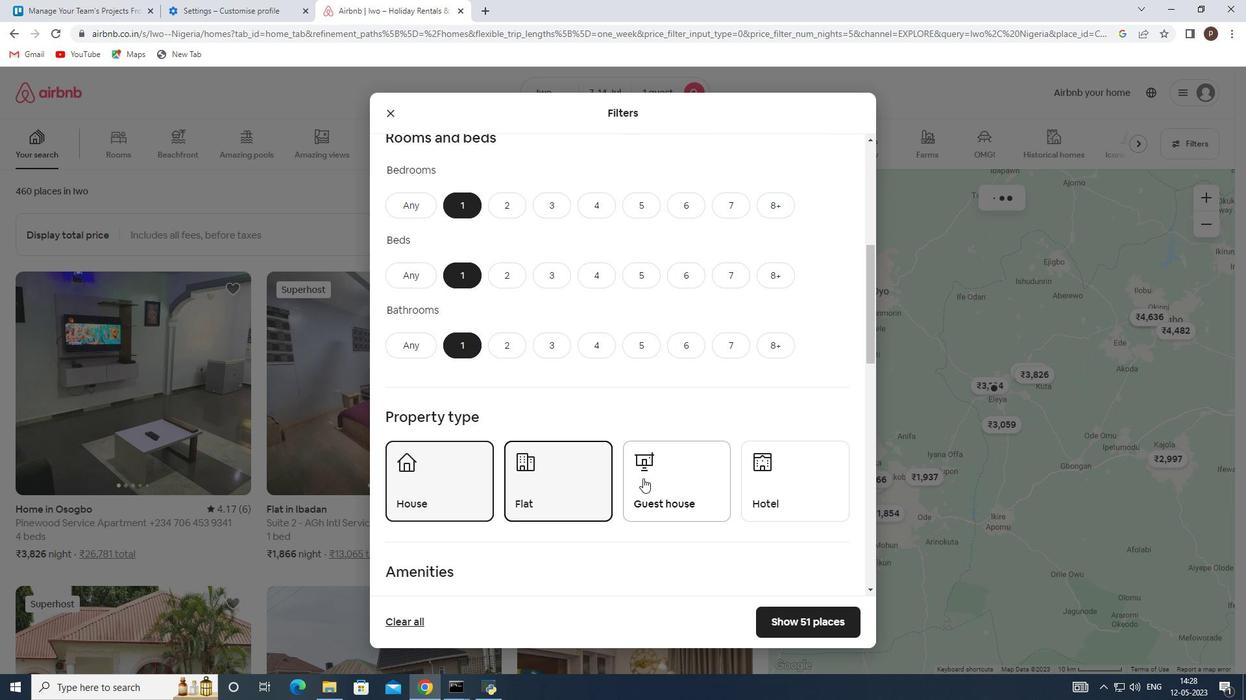 
Action: Mouse pressed left at (675, 480)
Screenshot: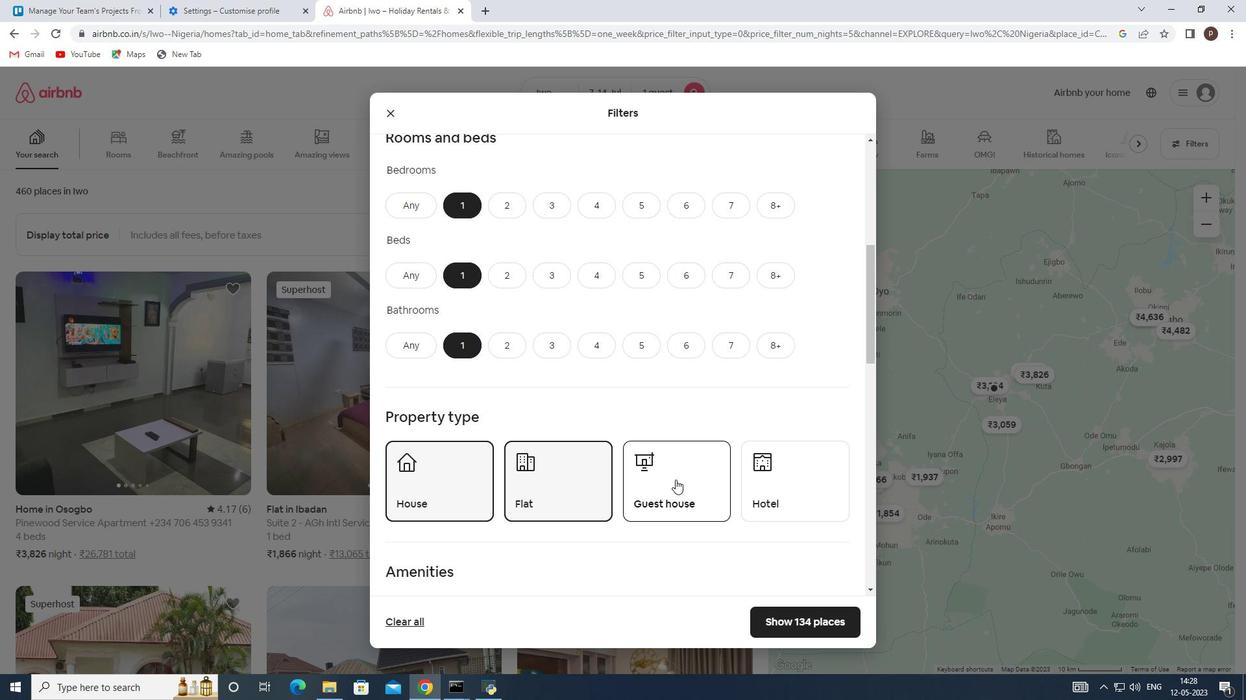 
Action: Mouse moved to (757, 483)
Screenshot: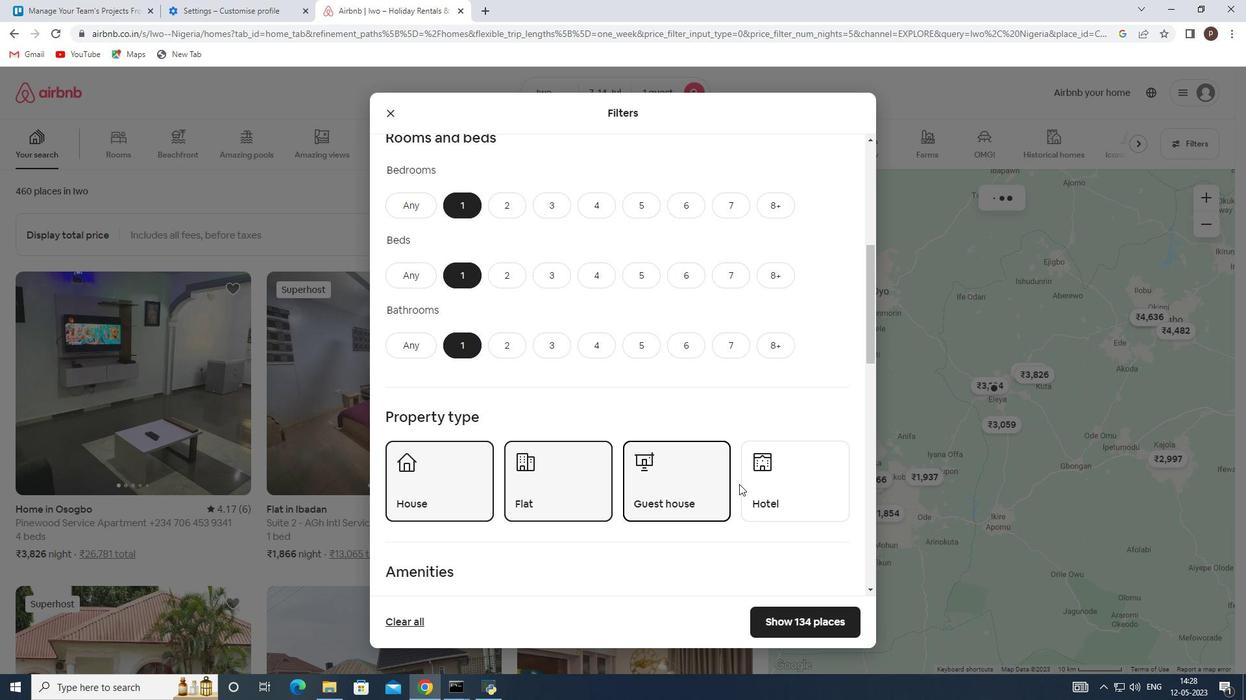 
Action: Mouse pressed left at (757, 483)
Screenshot: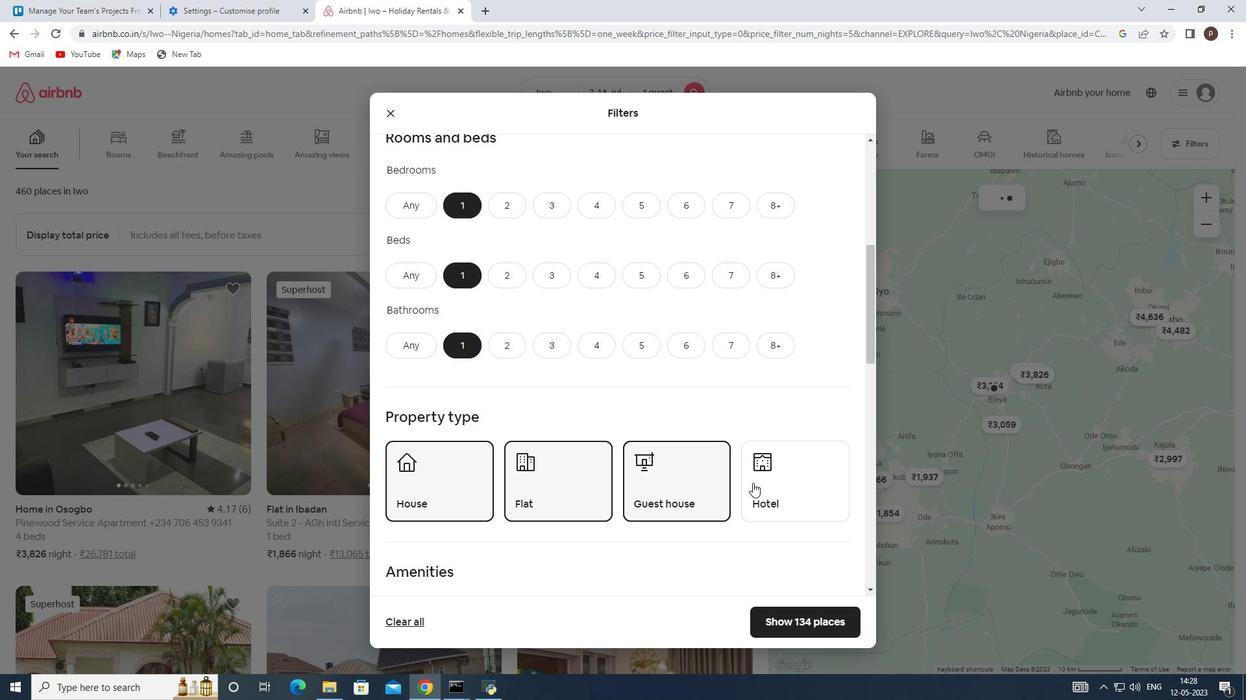 
Action: Mouse moved to (710, 490)
Screenshot: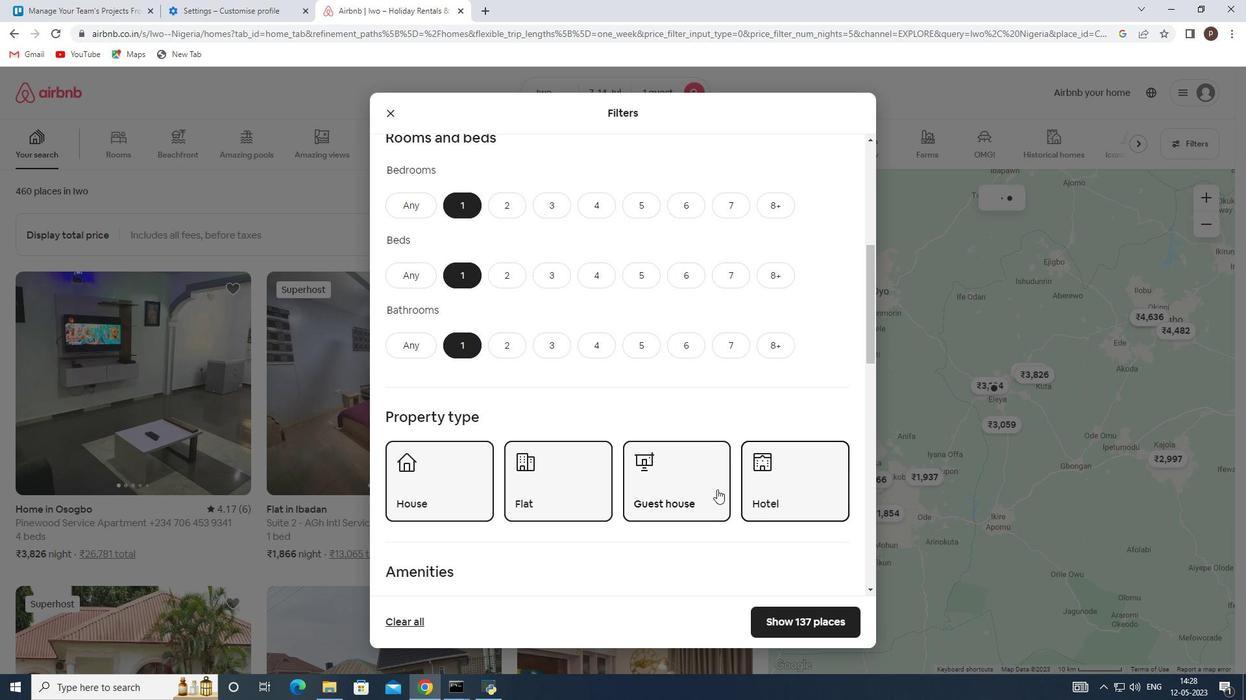 
Action: Mouse scrolled (710, 490) with delta (0, 0)
Screenshot: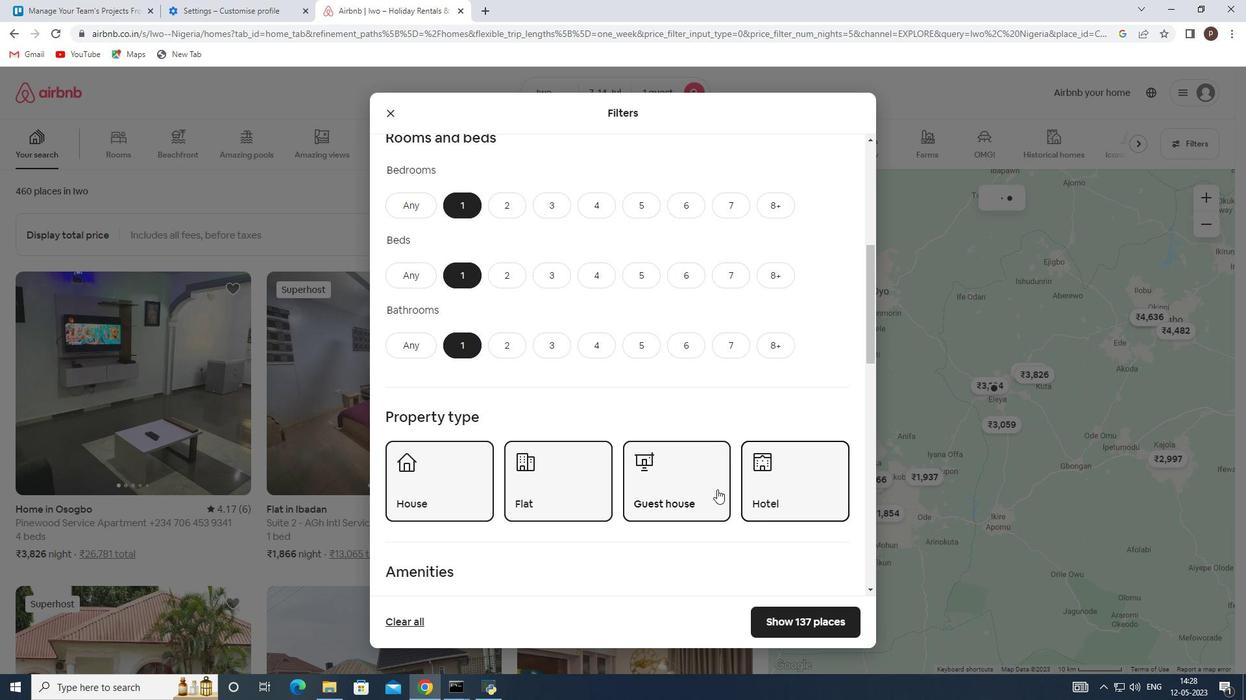 
Action: Mouse moved to (706, 491)
Screenshot: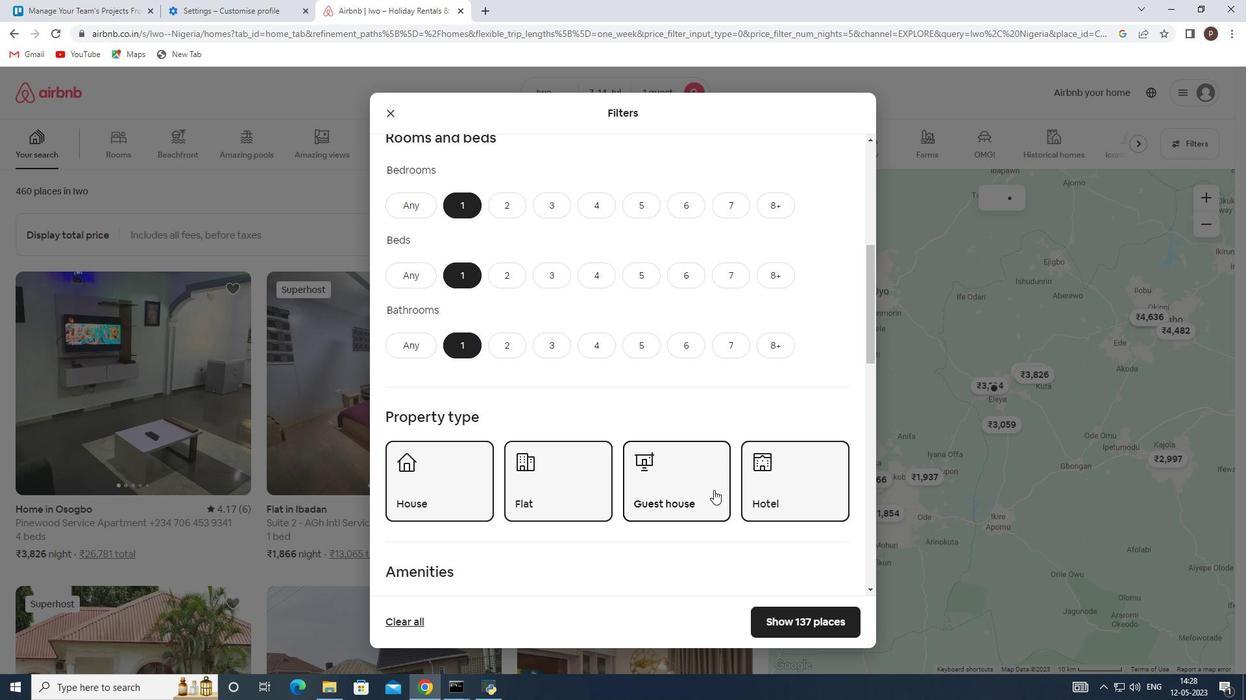 
Action: Mouse scrolled (706, 491) with delta (0, 0)
Screenshot: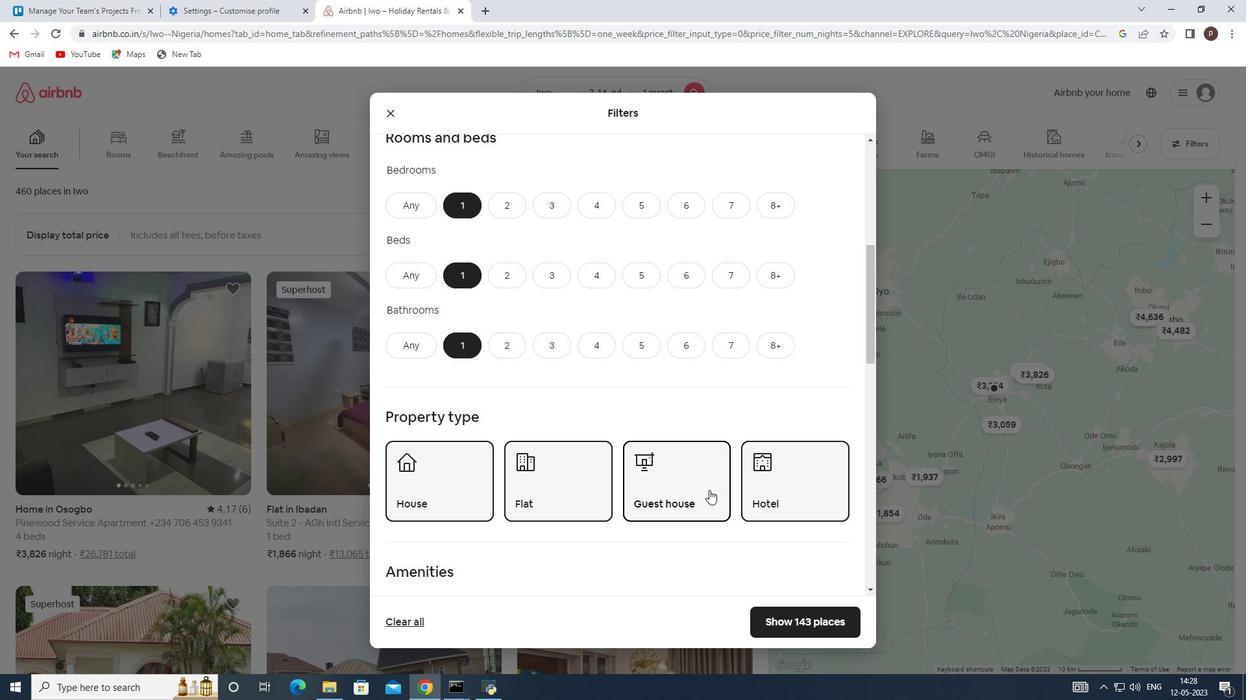 
Action: Mouse moved to (655, 470)
Screenshot: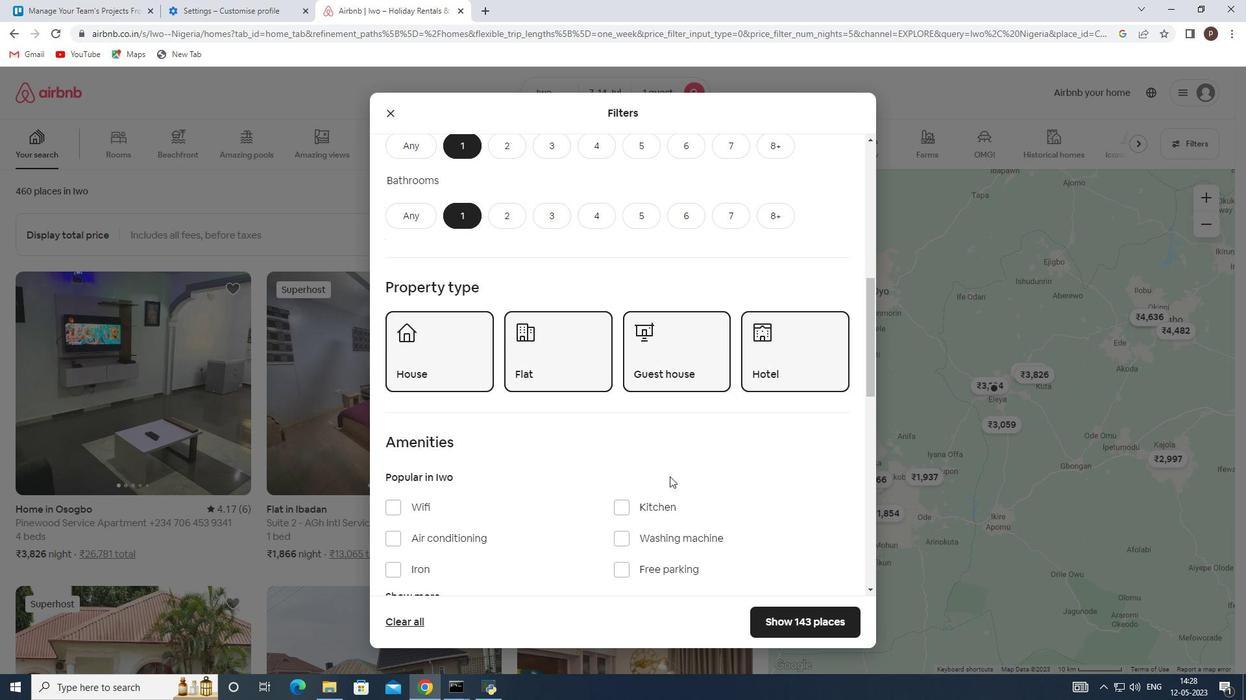 
Action: Mouse scrolled (655, 469) with delta (0, 0)
Screenshot: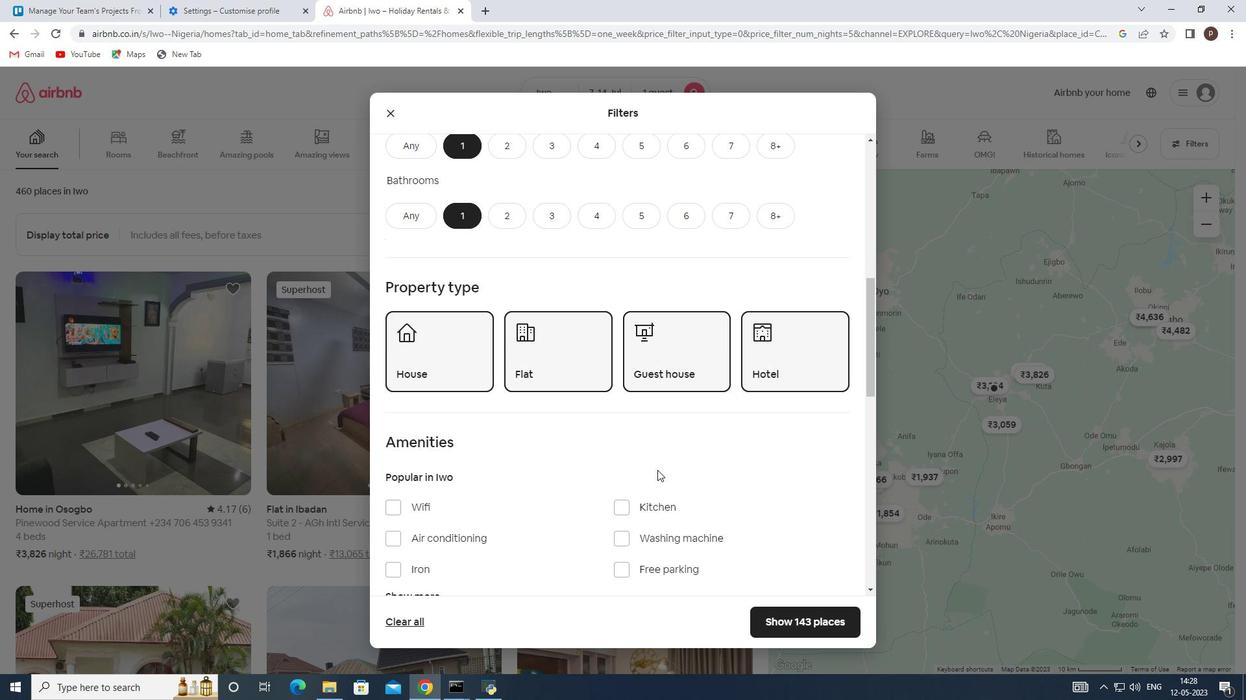
Action: Mouse scrolled (655, 469) with delta (0, 0)
Screenshot: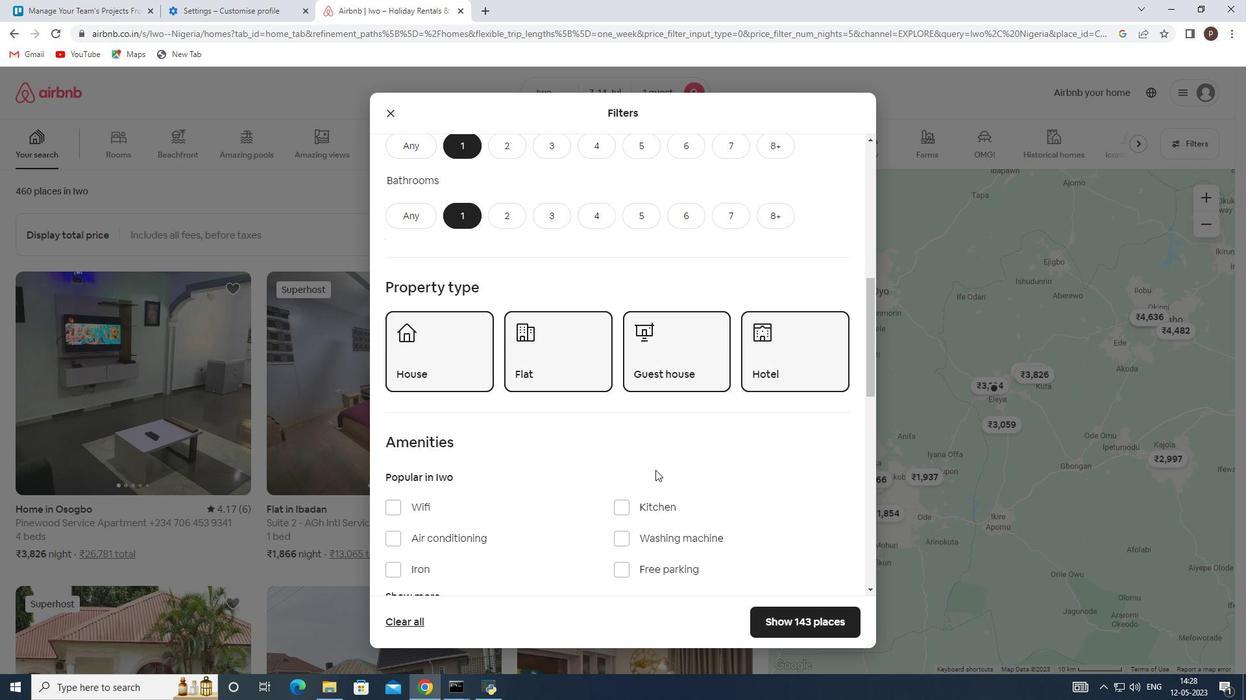 
Action: Mouse moved to (615, 442)
Screenshot: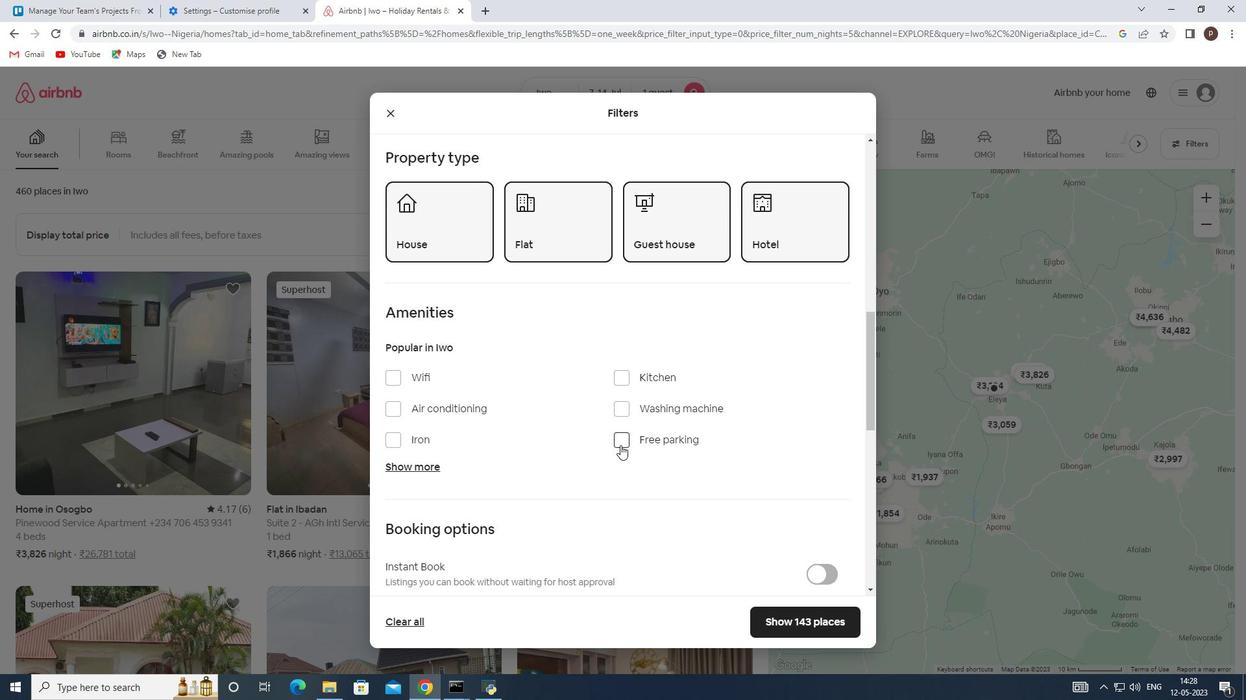 
Action: Mouse scrolled (615, 441) with delta (0, 0)
Screenshot: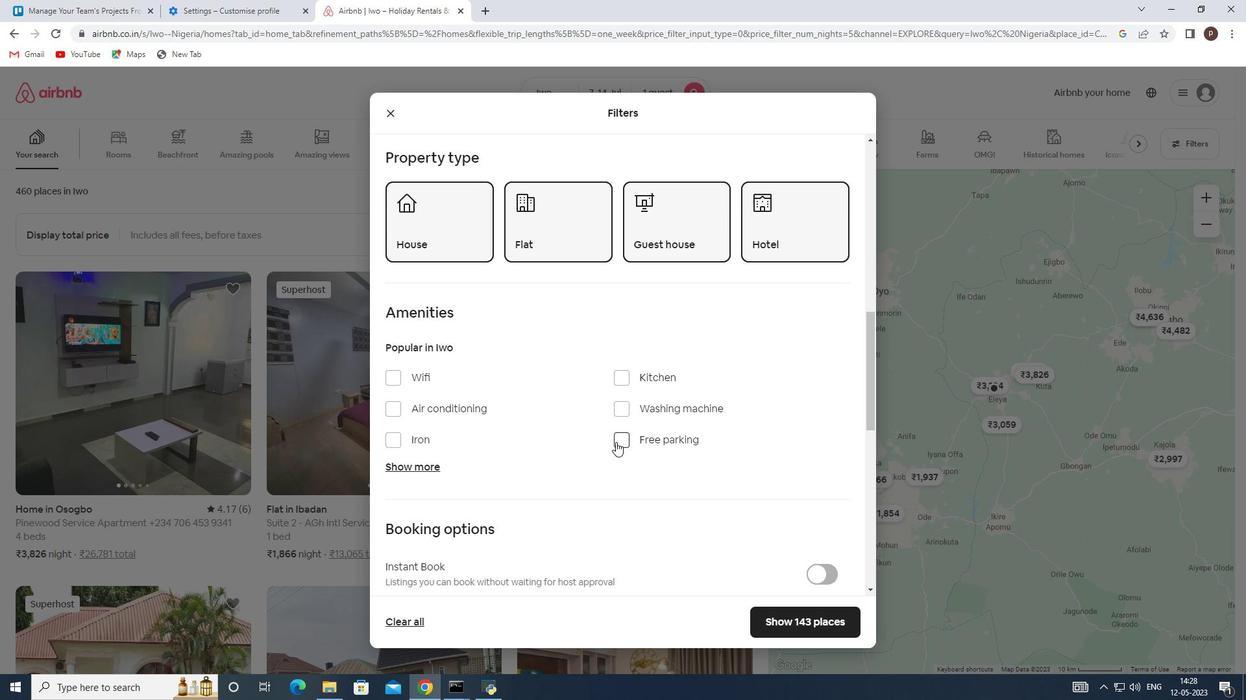 
Action: Mouse scrolled (615, 441) with delta (0, 0)
Screenshot: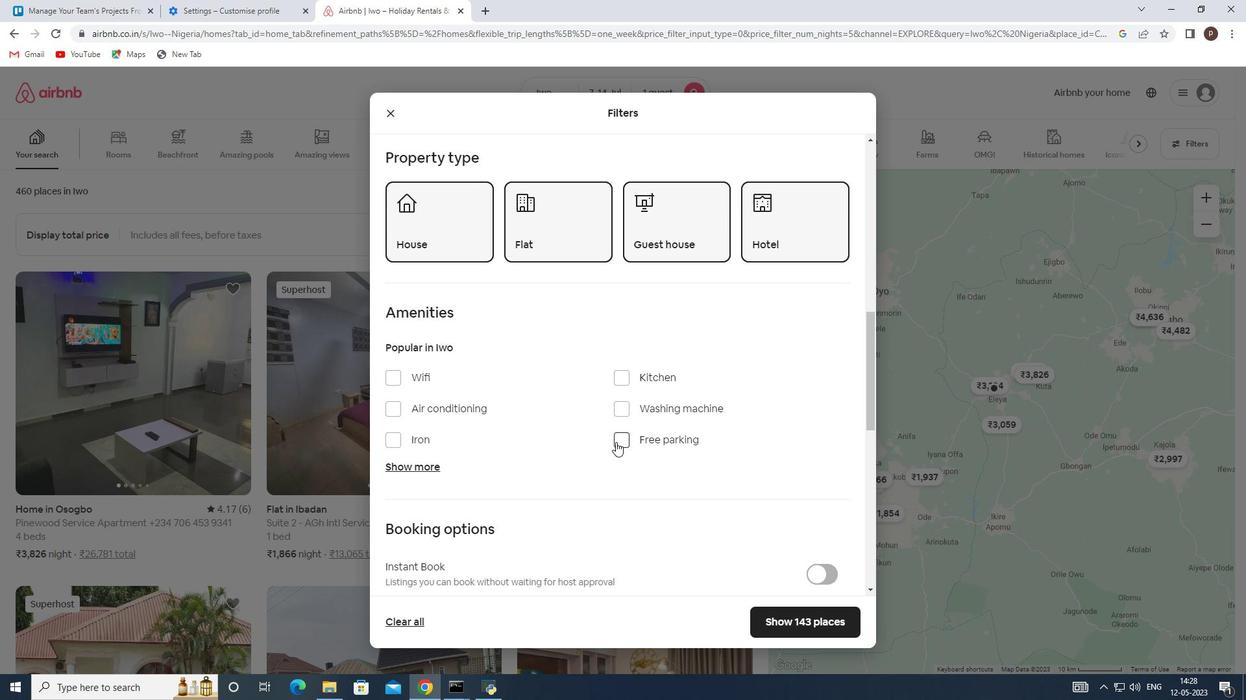 
Action: Mouse moved to (393, 245)
Screenshot: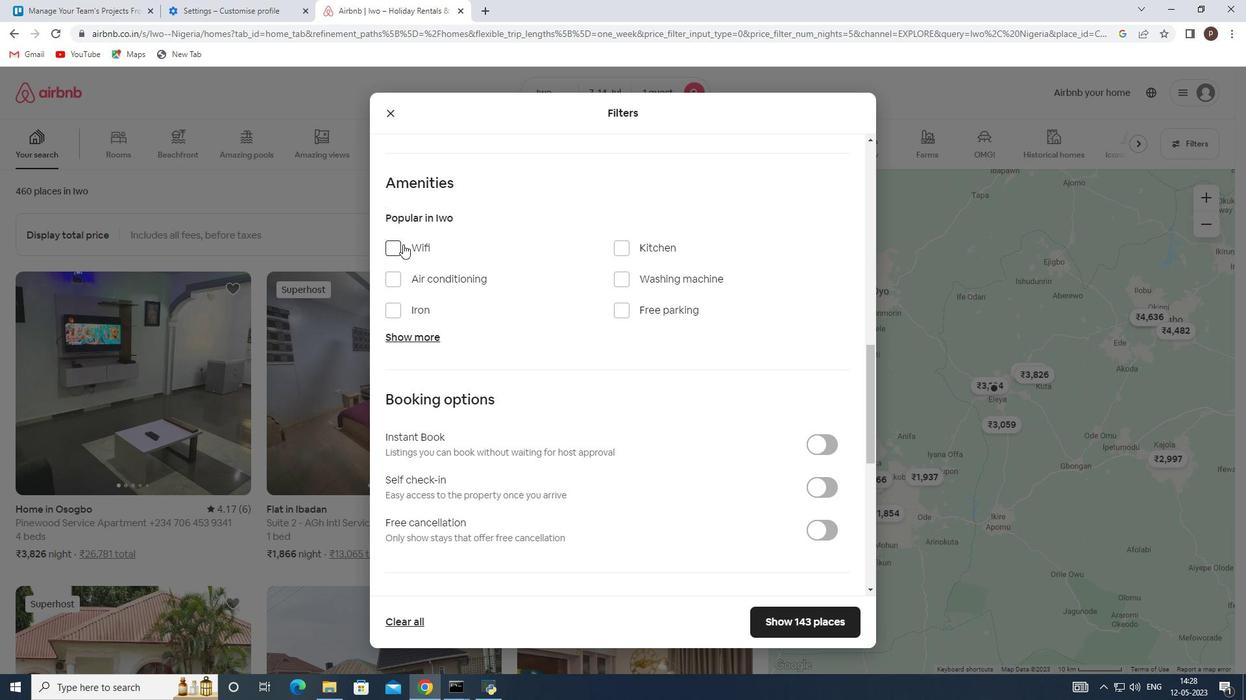
Action: Mouse pressed left at (393, 245)
Screenshot: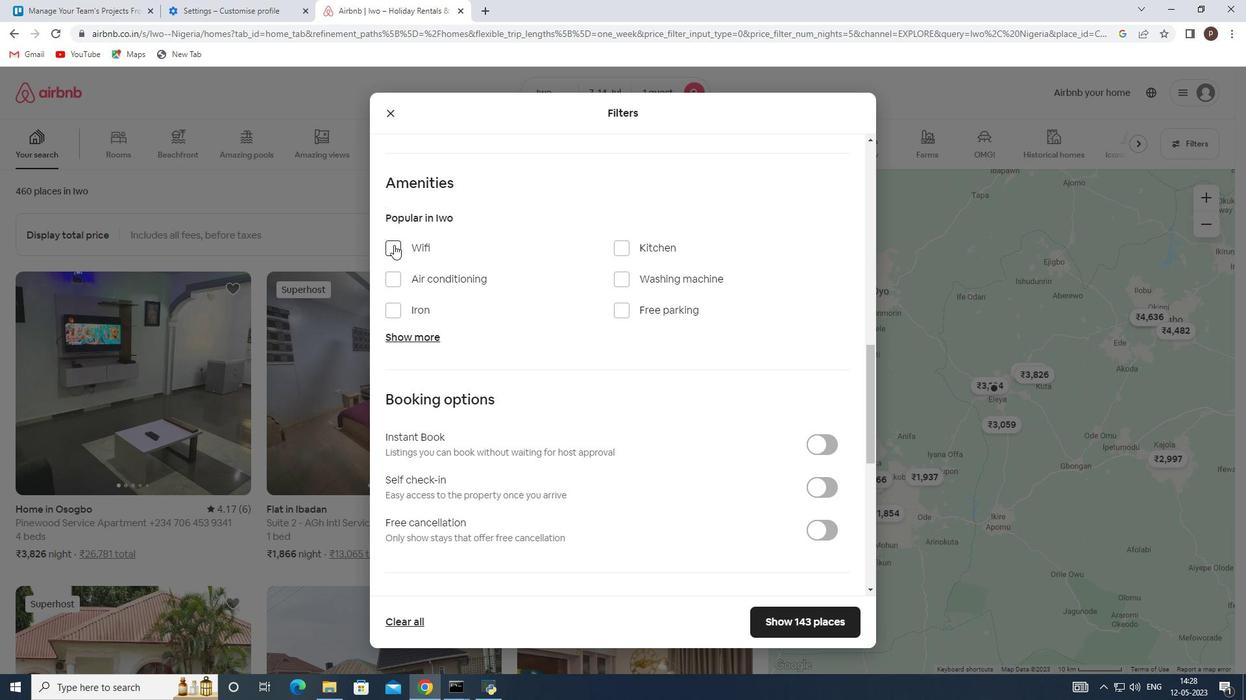 
Action: Mouse moved to (820, 479)
Screenshot: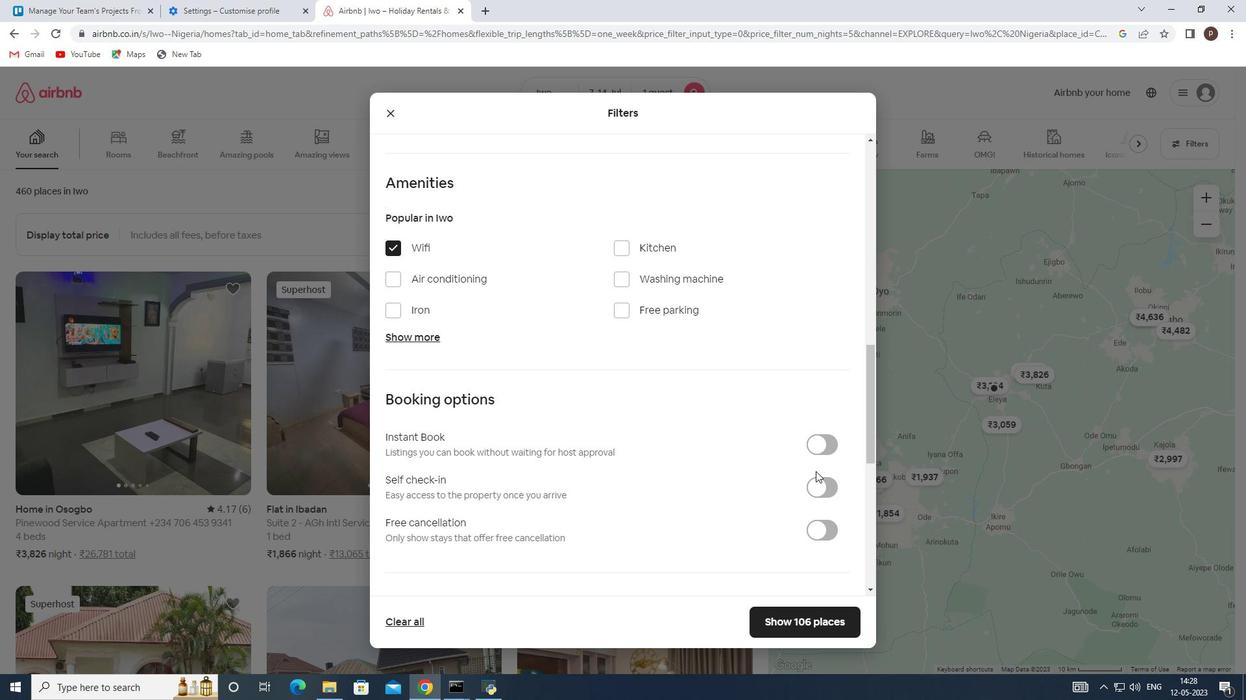 
Action: Mouse pressed left at (820, 479)
Screenshot: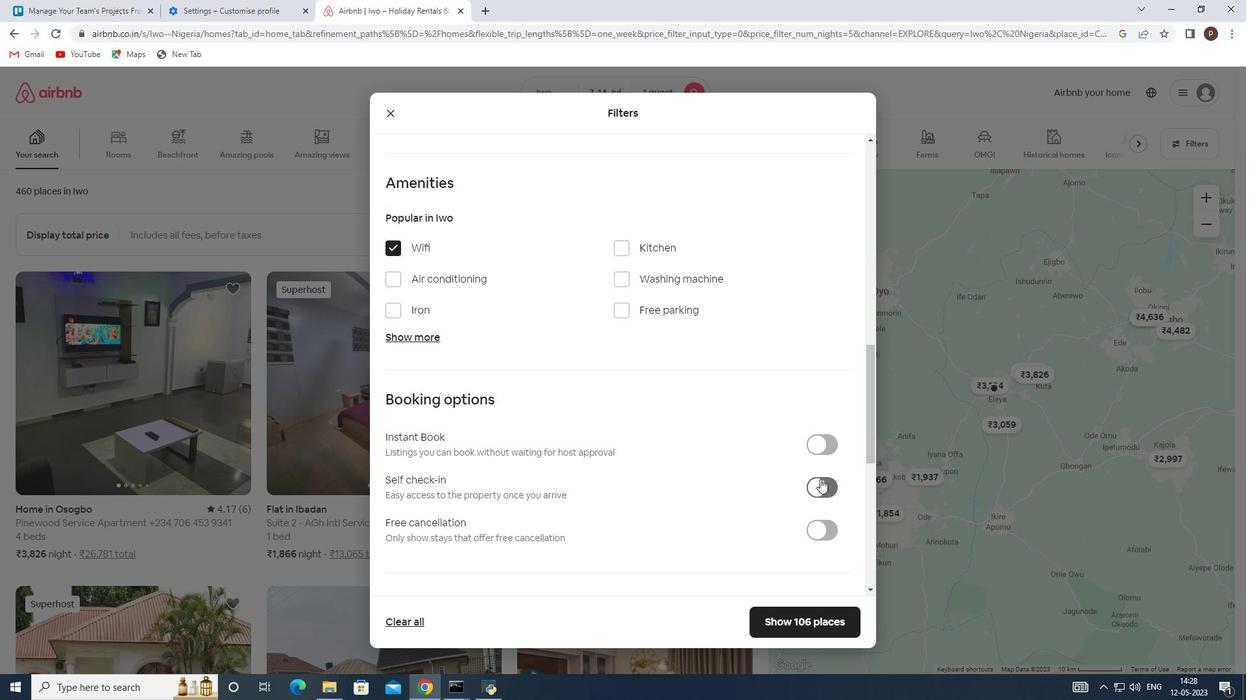 
Action: Mouse moved to (718, 479)
Screenshot: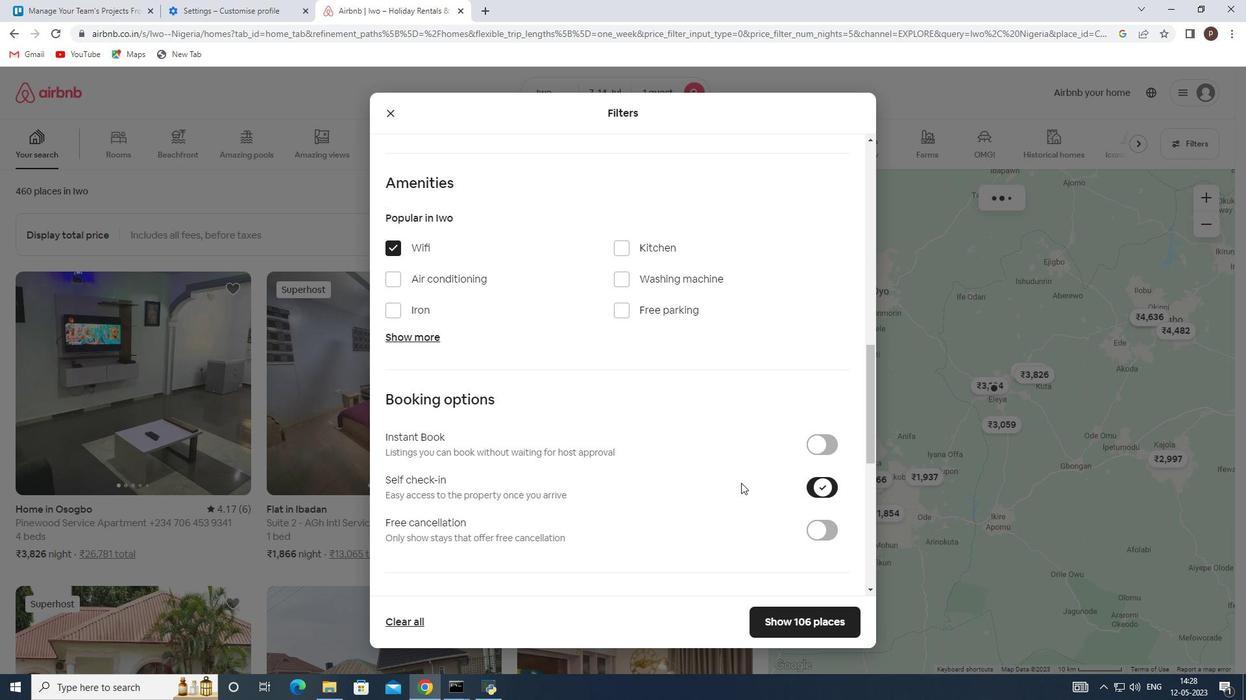 
Action: Mouse scrolled (718, 478) with delta (0, 0)
Screenshot: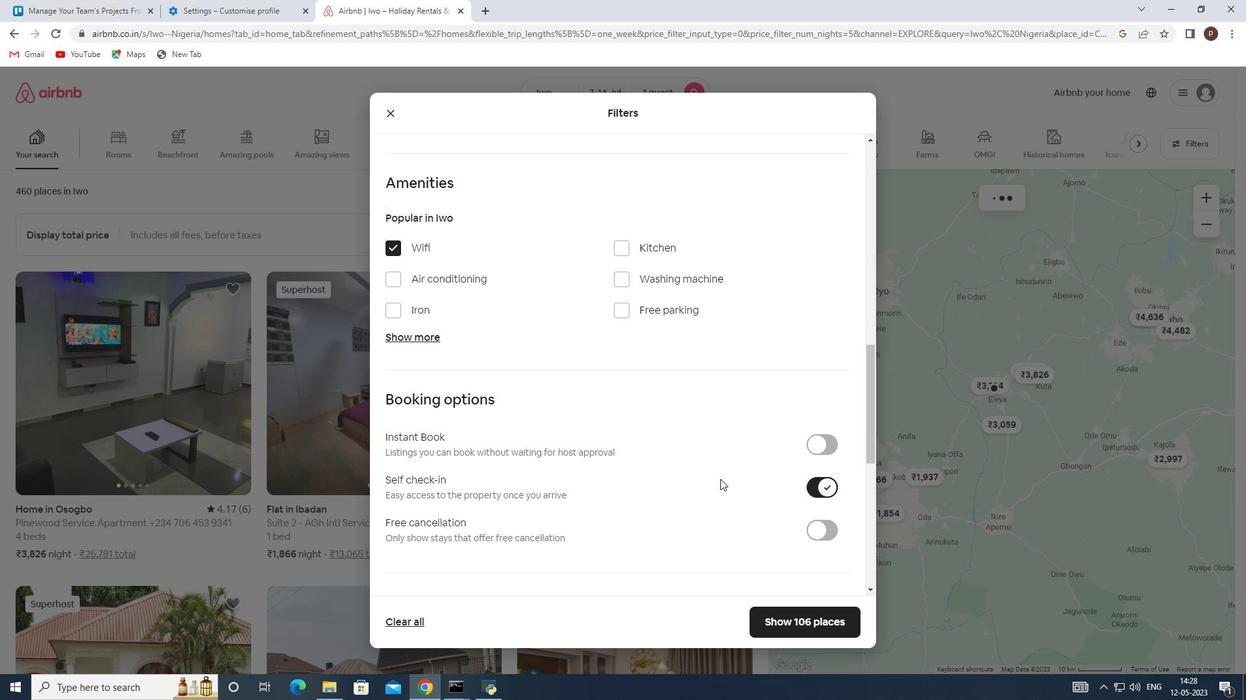 
Action: Mouse scrolled (718, 478) with delta (0, 0)
Screenshot: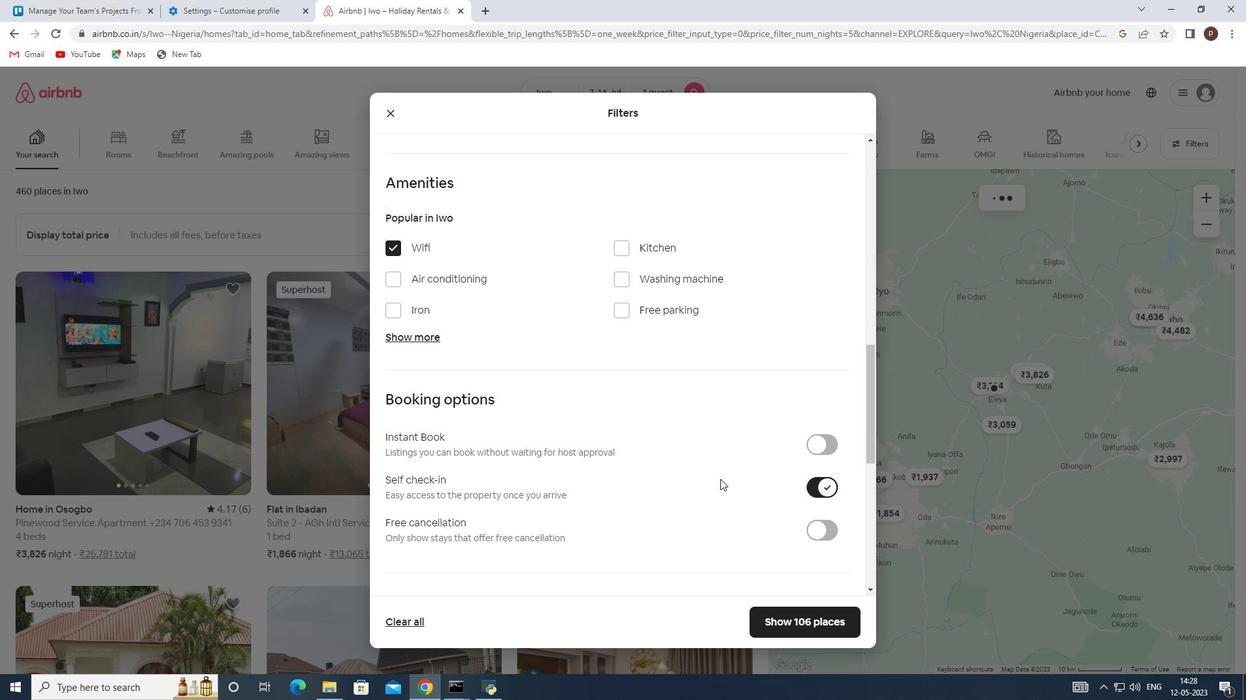 
Action: Mouse scrolled (718, 478) with delta (0, 0)
Screenshot: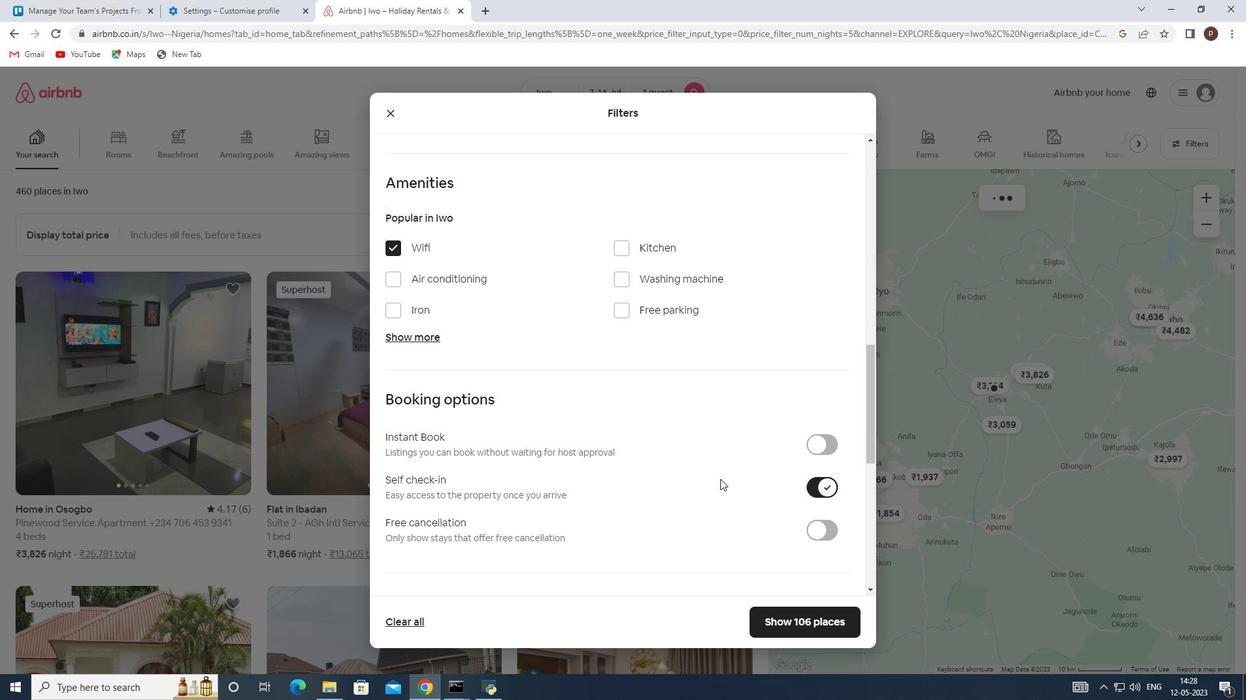 
Action: Mouse scrolled (718, 478) with delta (0, 0)
Screenshot: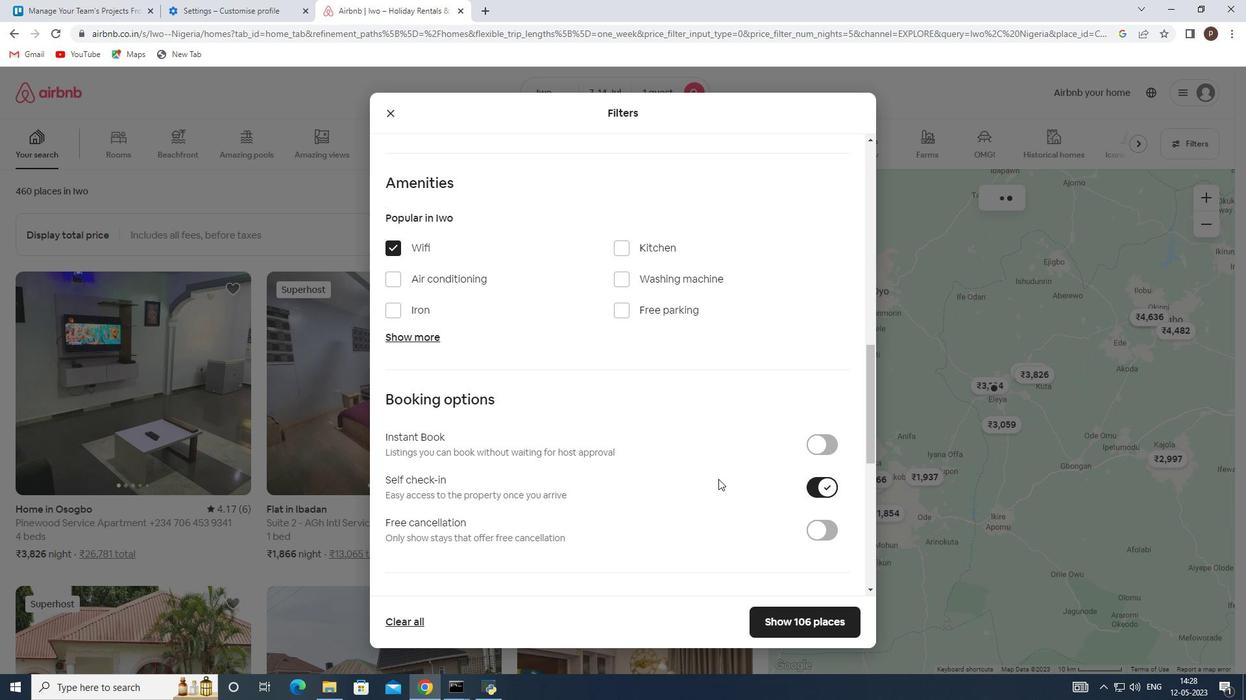 
Action: Mouse scrolled (718, 478) with delta (0, 0)
Screenshot: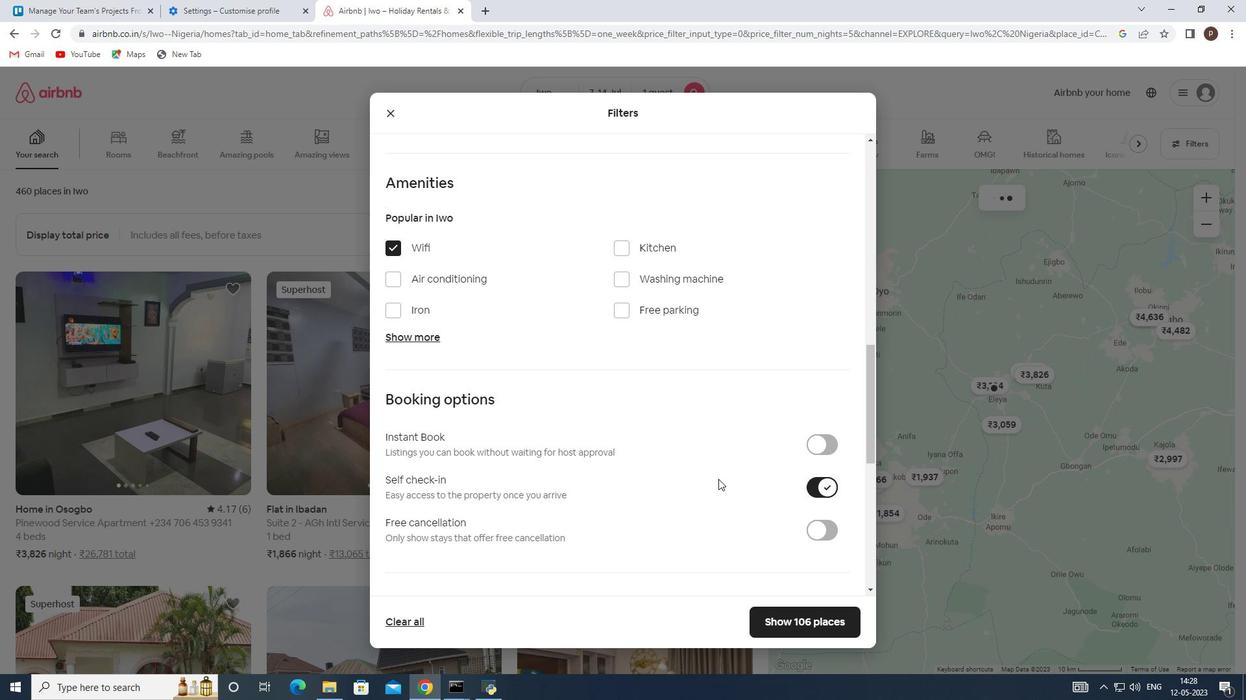 
Action: Mouse moved to (684, 462)
Screenshot: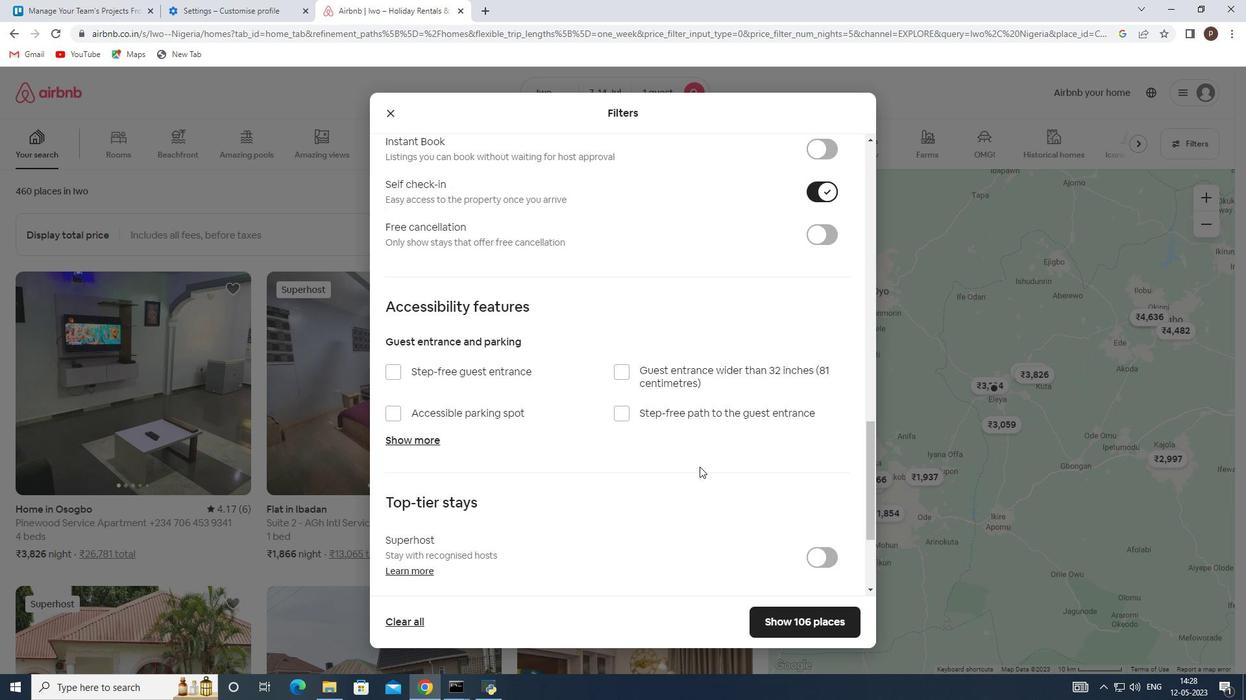 
Action: Mouse scrolled (684, 462) with delta (0, 0)
Screenshot: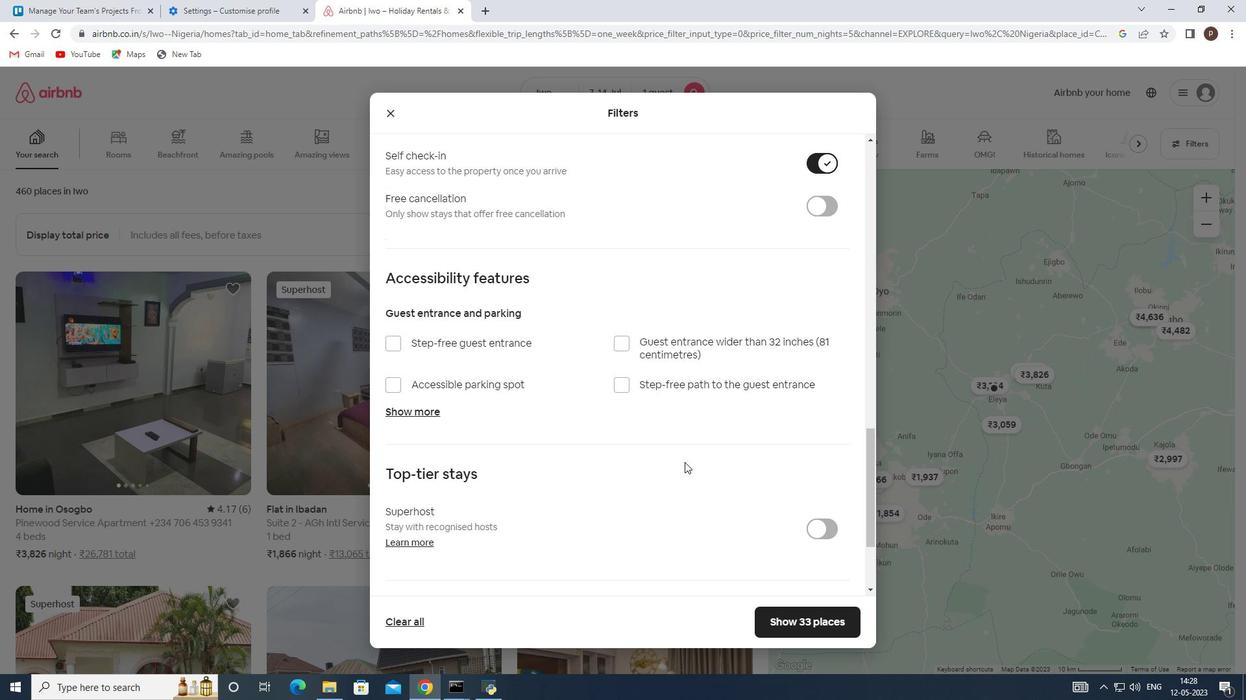 
Action: Mouse scrolled (684, 462) with delta (0, 0)
Screenshot: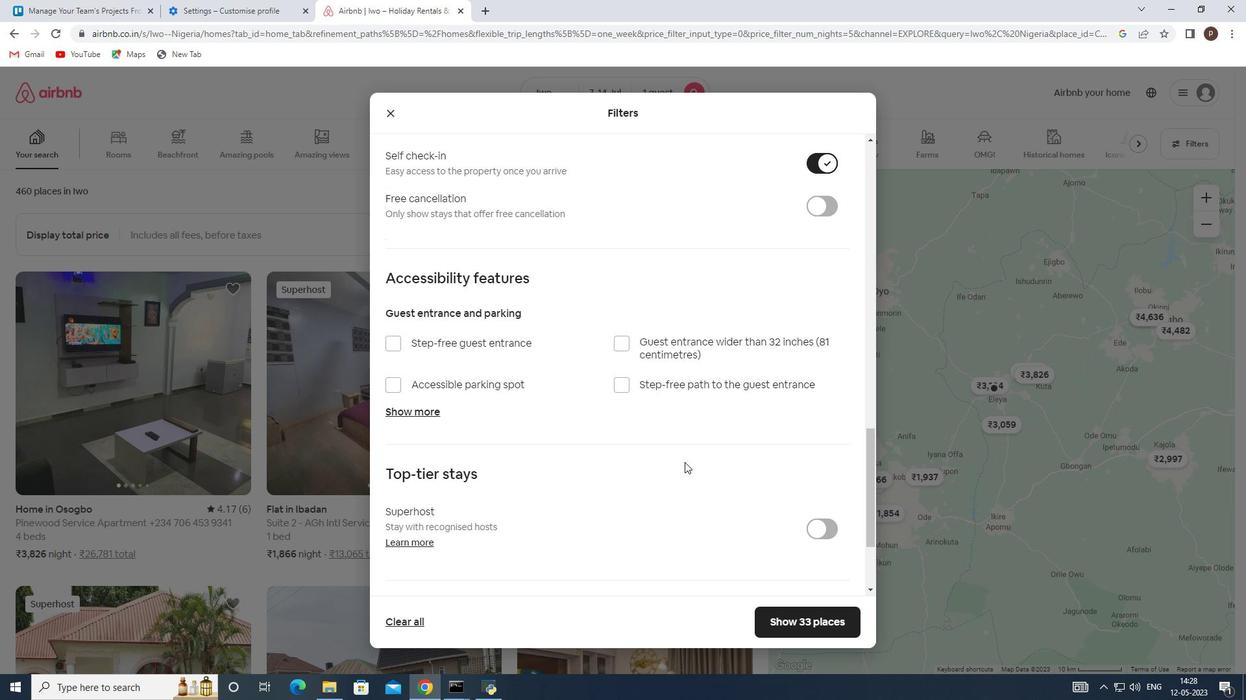 
Action: Mouse scrolled (684, 462) with delta (0, 0)
Screenshot: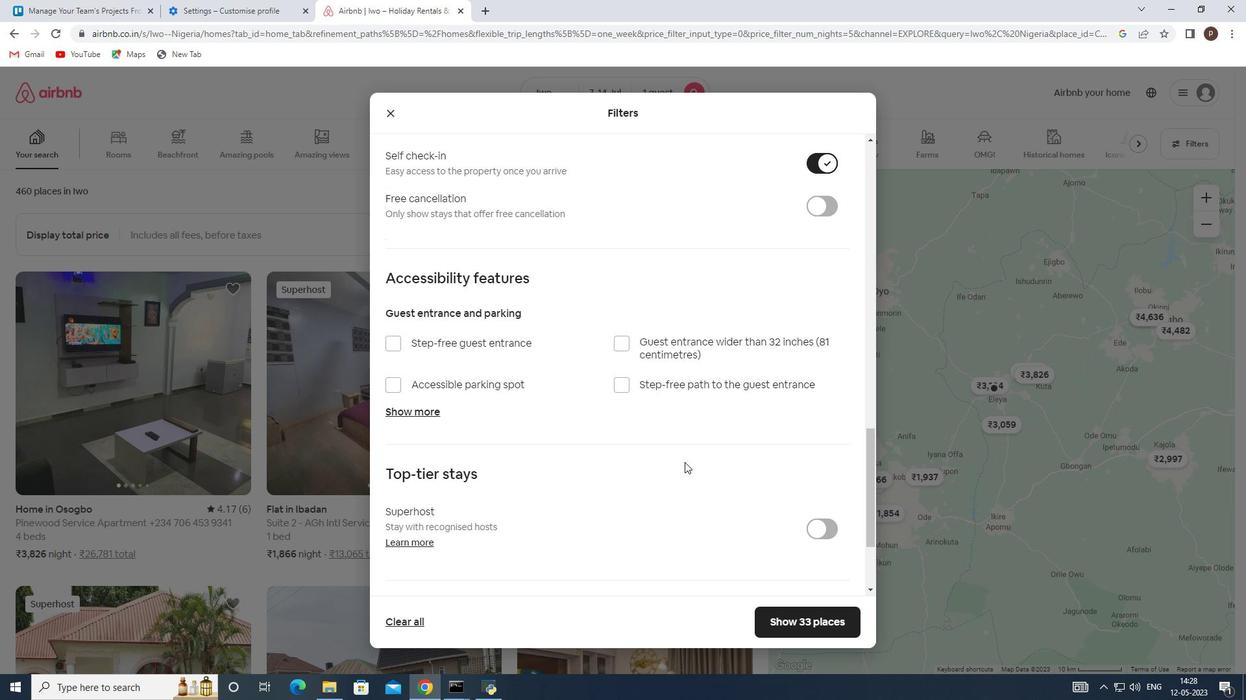 
Action: Mouse scrolled (684, 462) with delta (0, 0)
Screenshot: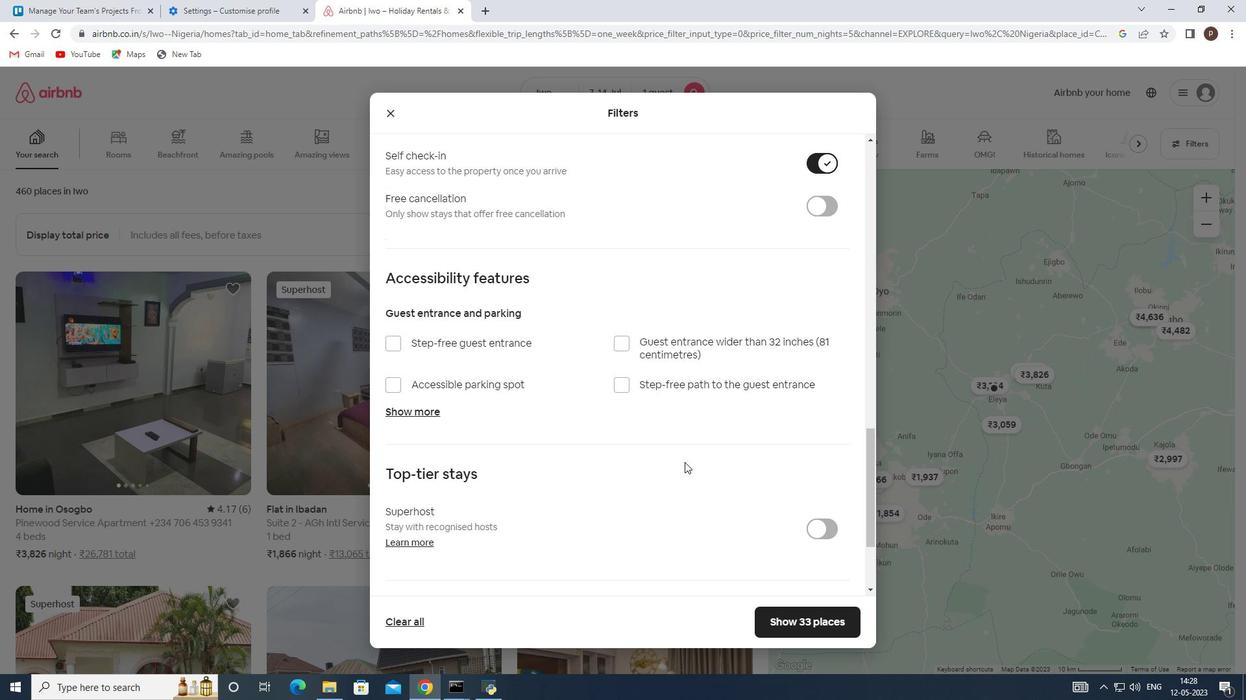 
Action: Mouse scrolled (684, 462) with delta (0, 0)
Screenshot: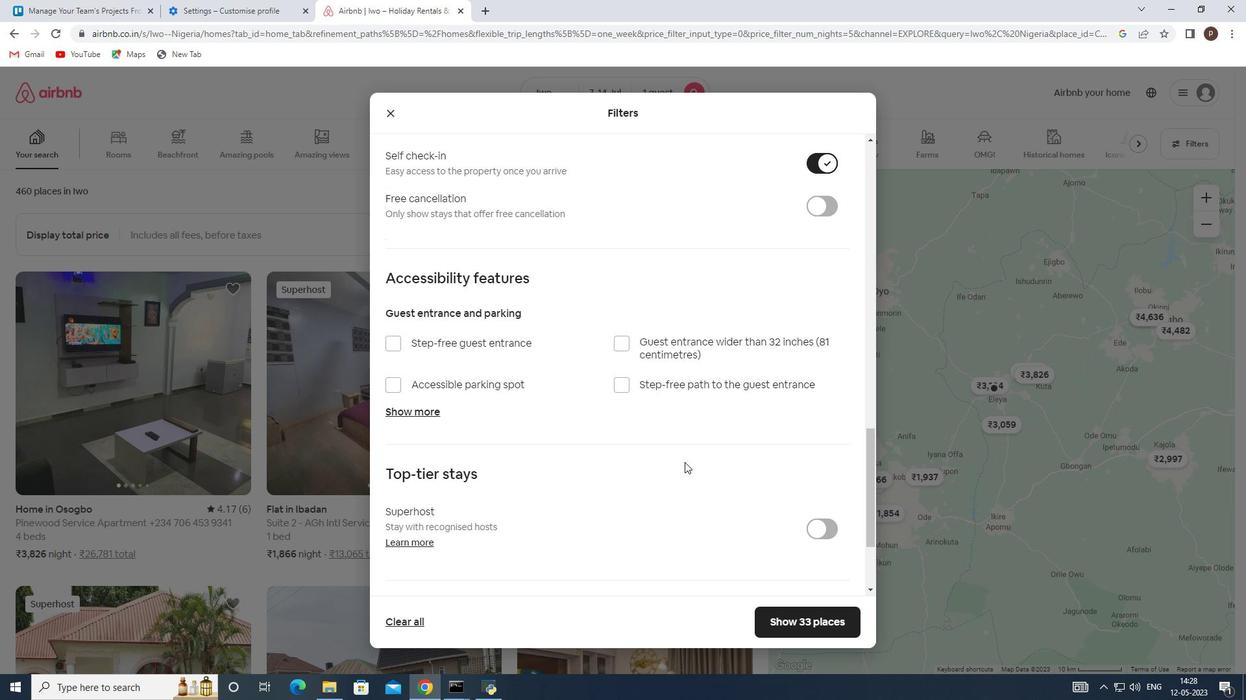 
Action: Mouse scrolled (684, 462) with delta (0, 0)
Screenshot: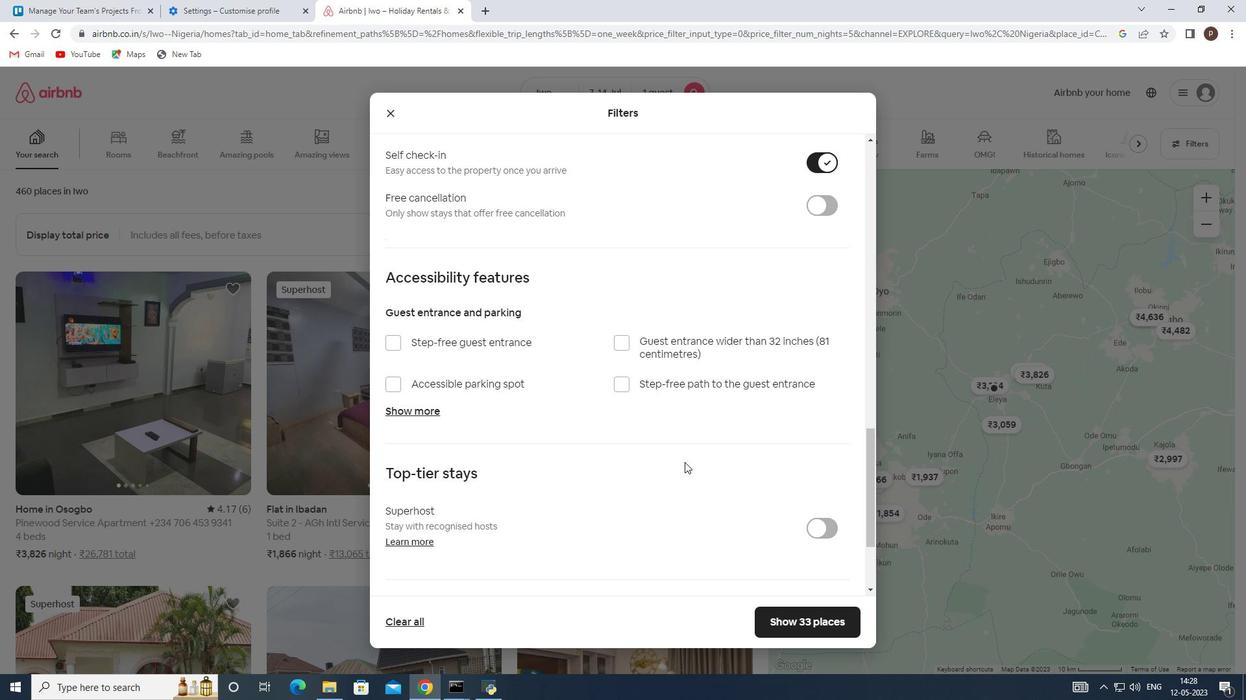 
Action: Mouse moved to (394, 503)
Screenshot: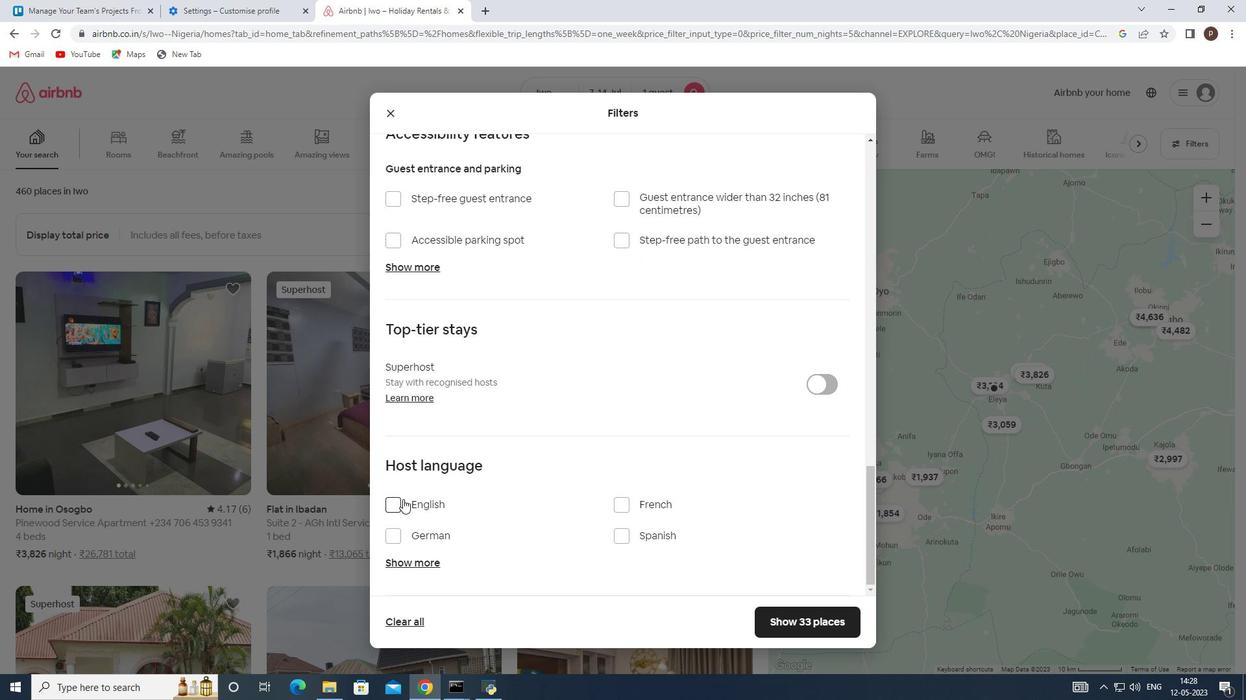 
Action: Mouse pressed left at (394, 503)
Screenshot: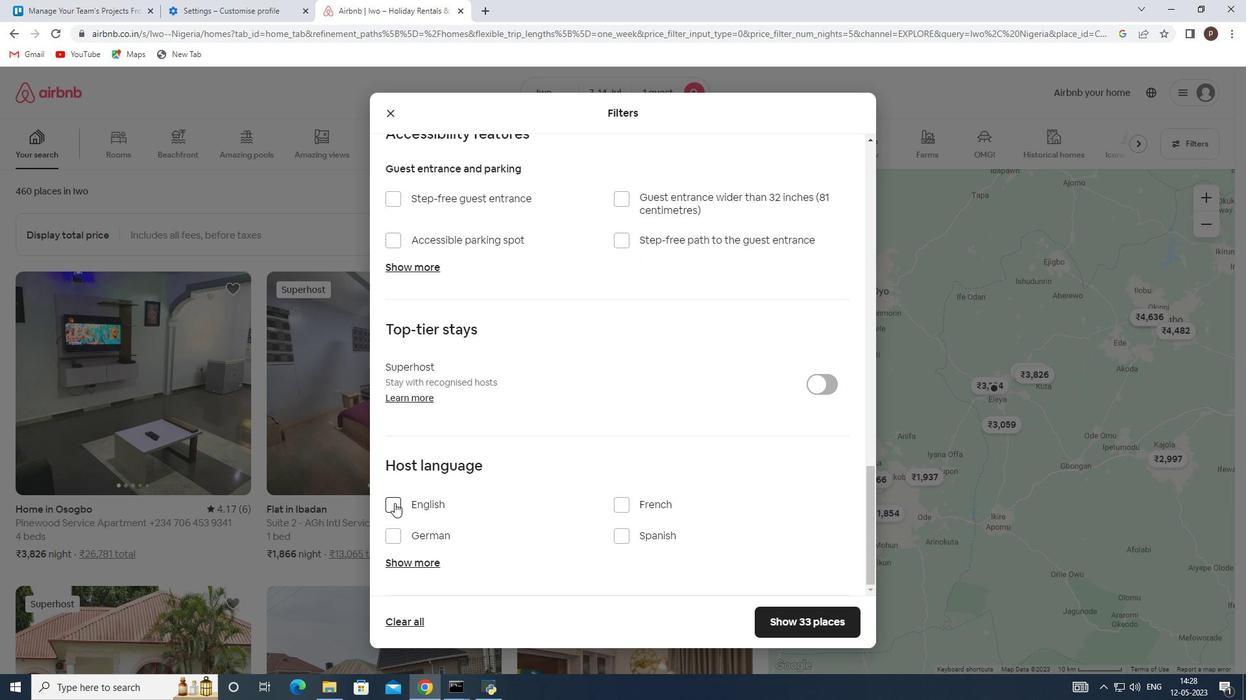 
Action: Mouse moved to (798, 623)
Screenshot: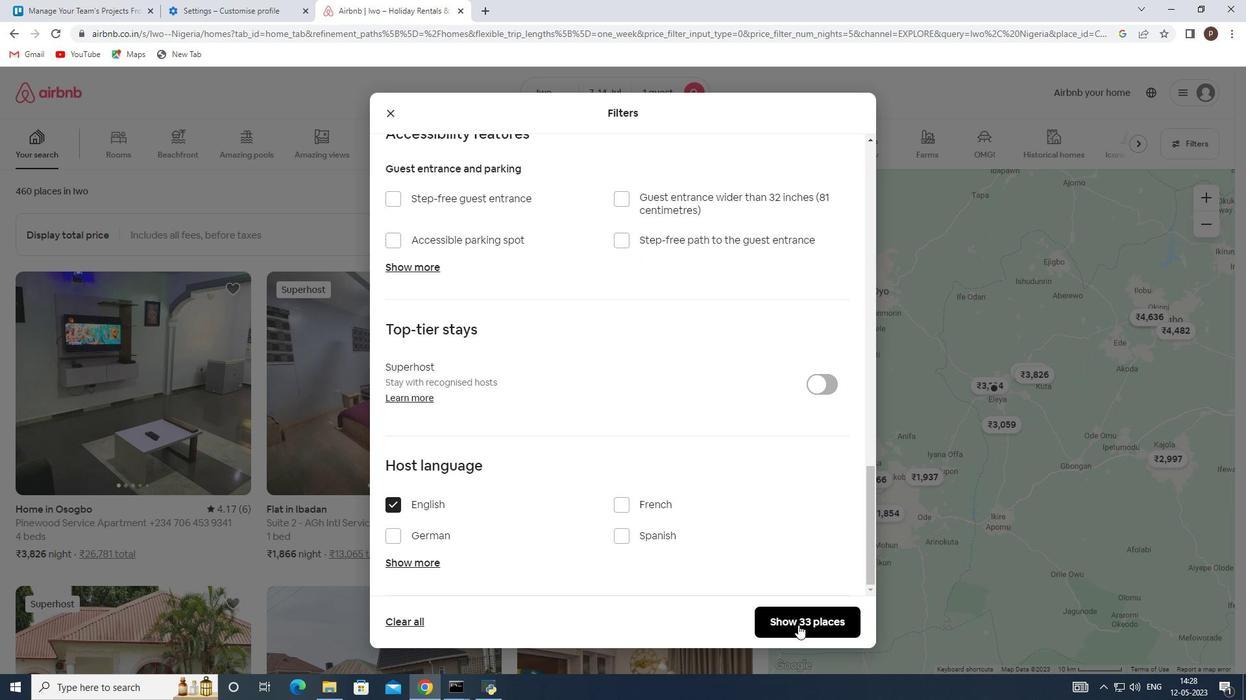 
Action: Mouse pressed left at (798, 623)
Screenshot: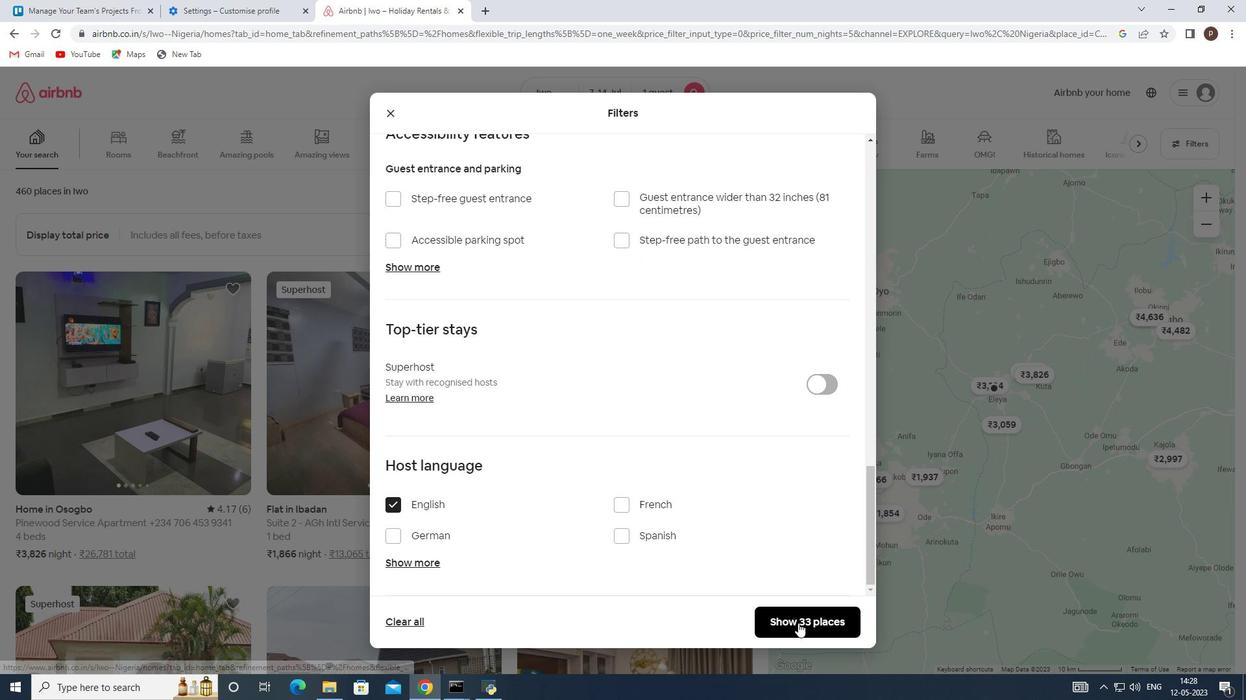 
